 Task: In the Contact  Penelope.Hernandez@Outlook.com, Create email and send with subject: 'Elevate Your Success: Introducing a Transformative Opportunity', and with mail content 'Good Morning!_x000D_
Ignite your passion for success. Our groundbreaking solution will unleash your potential and open doors to endless opportunities in your industry._x000D_
Best Regards', attach the document: Agenda.pdf and insert image: visitingcard.jpg. Below Best Regards, write Wechat and insert the URL: 'www.wechat.com'. Mark checkbox to create task to follow up : In 1 week. Logged in from softage.10@softage.net
Action: Mouse moved to (75, 58)
Screenshot: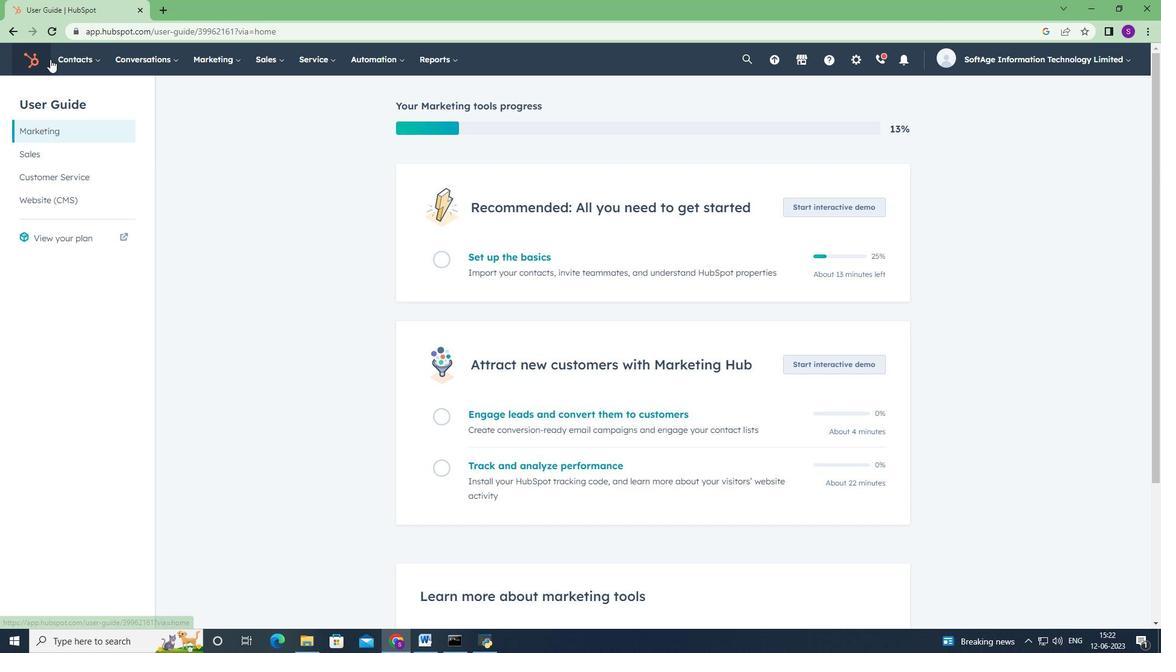 
Action: Mouse pressed left at (75, 58)
Screenshot: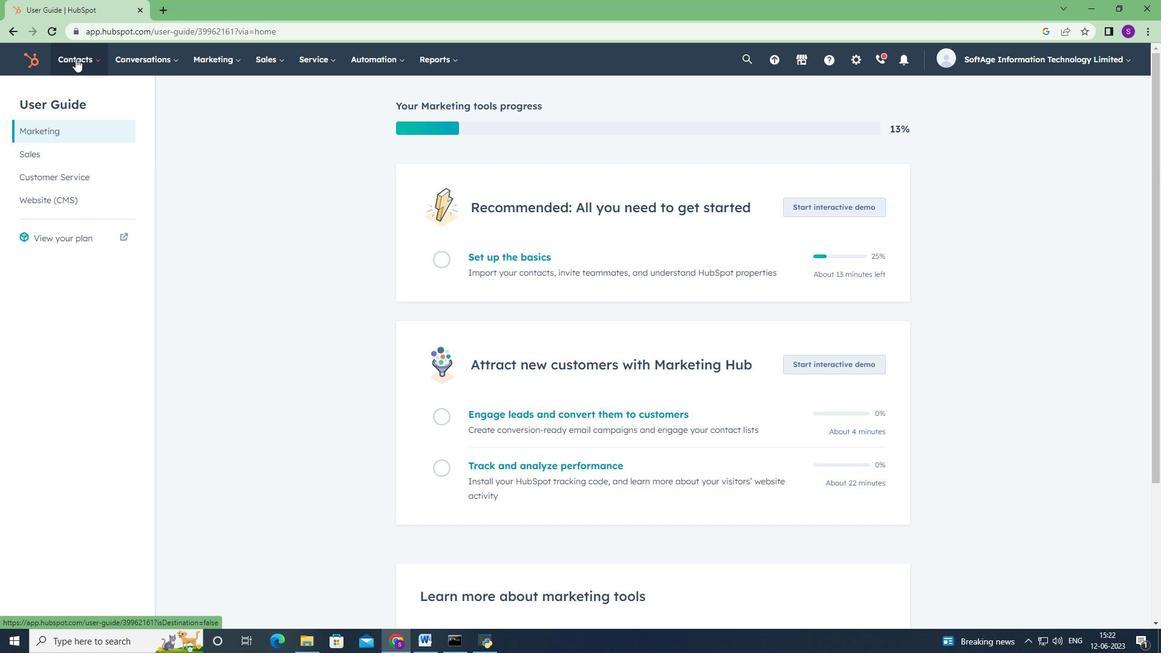 
Action: Mouse moved to (102, 116)
Screenshot: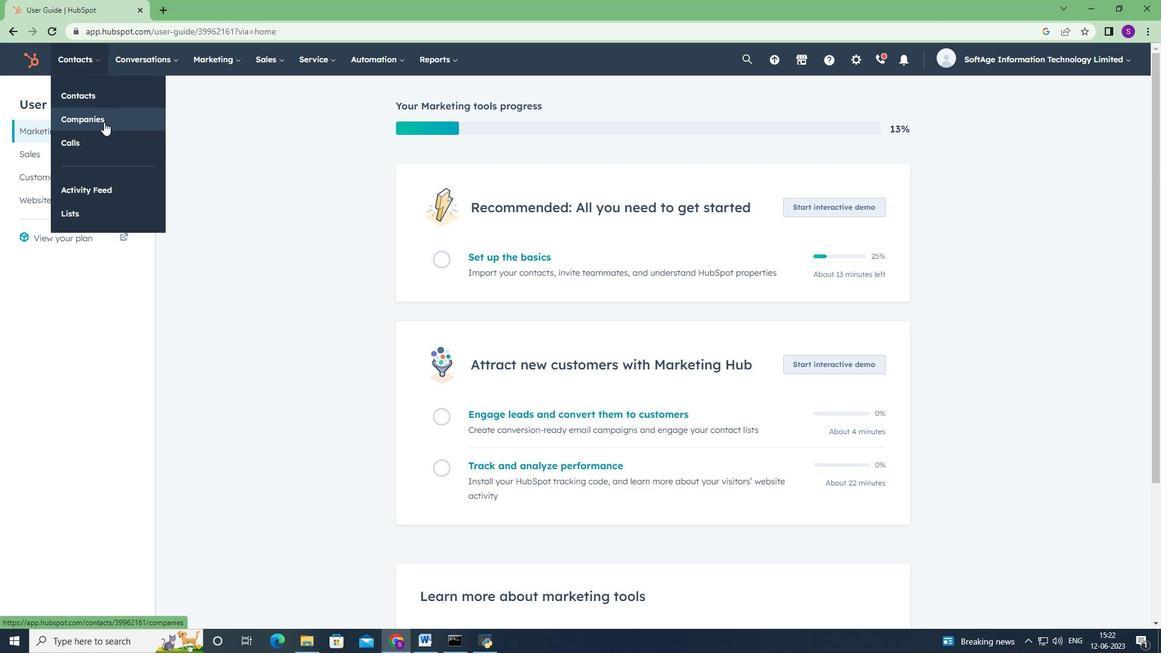 
Action: Mouse pressed left at (102, 116)
Screenshot: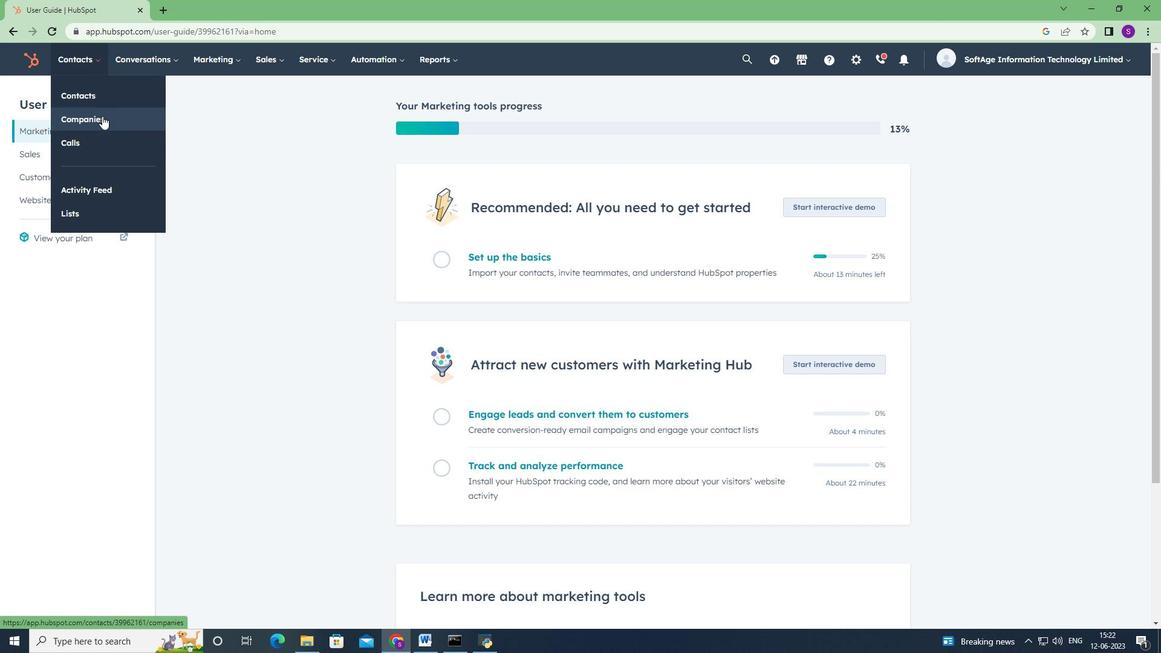 
Action: Mouse moved to (78, 58)
Screenshot: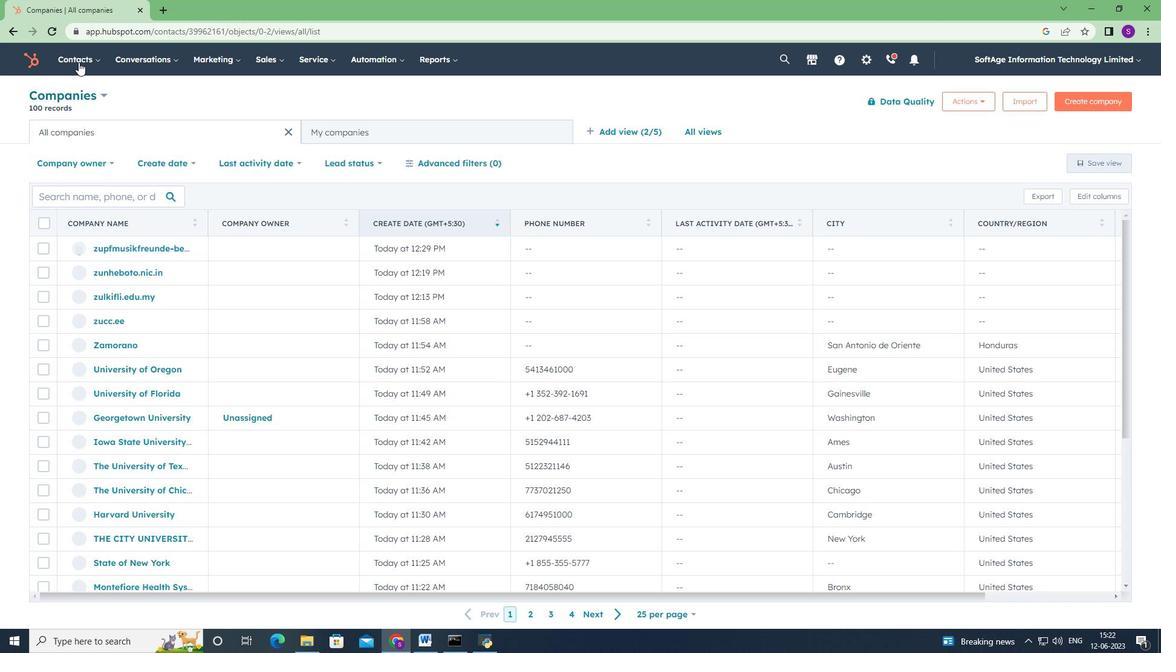 
Action: Mouse pressed left at (78, 58)
Screenshot: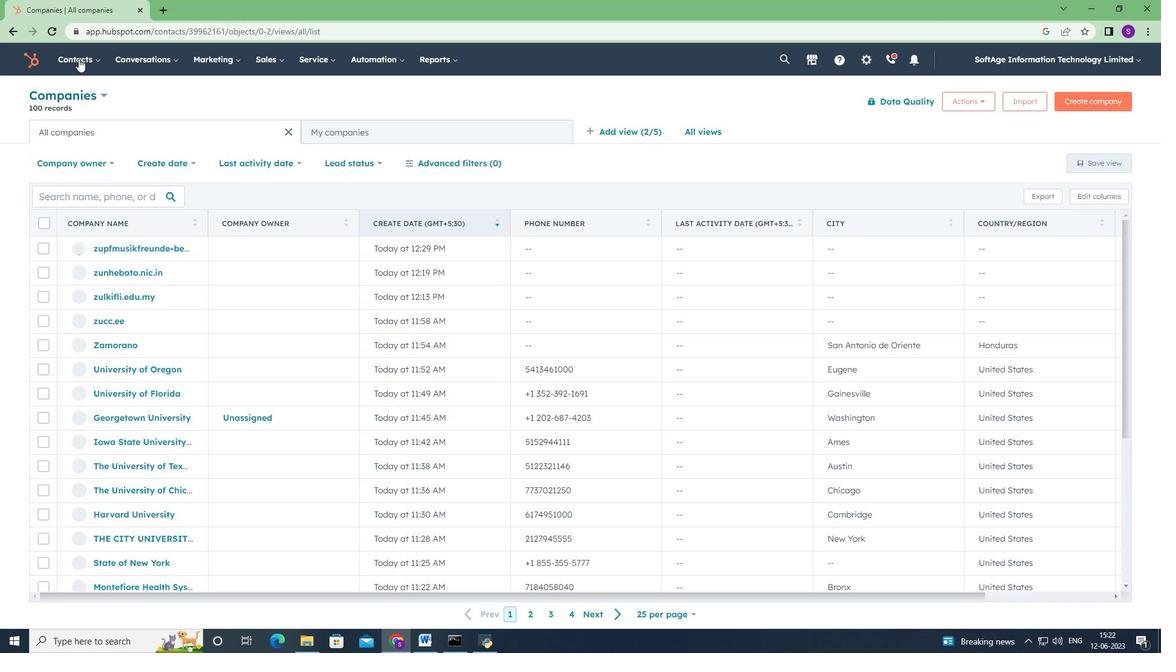 
Action: Mouse moved to (81, 98)
Screenshot: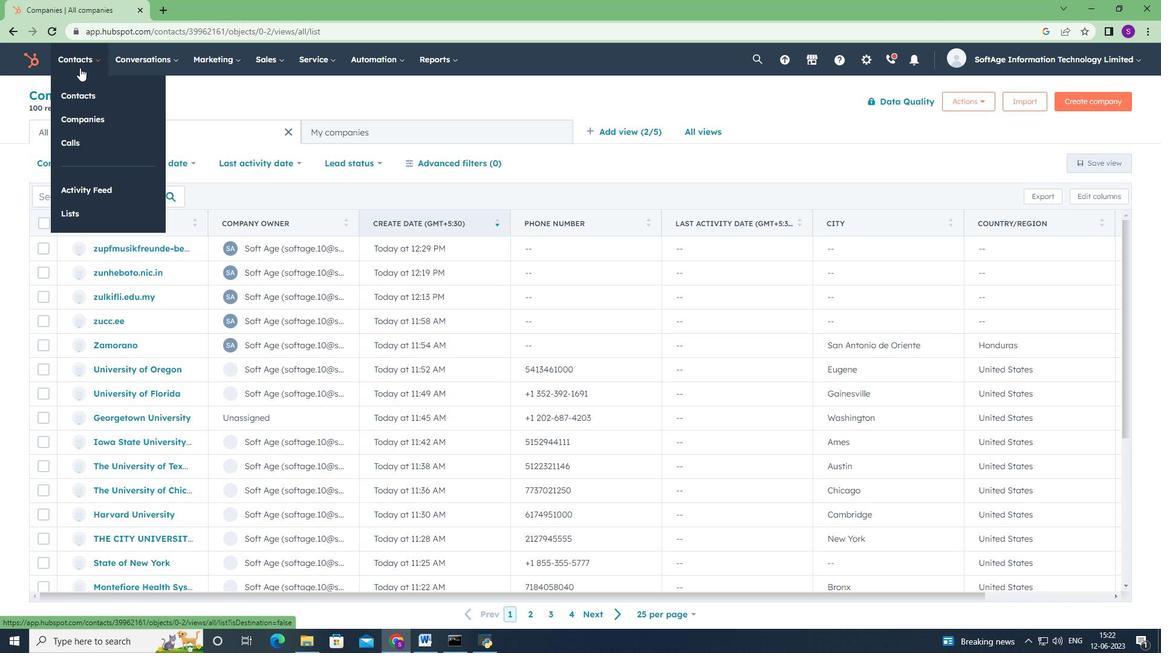 
Action: Mouse pressed left at (81, 98)
Screenshot: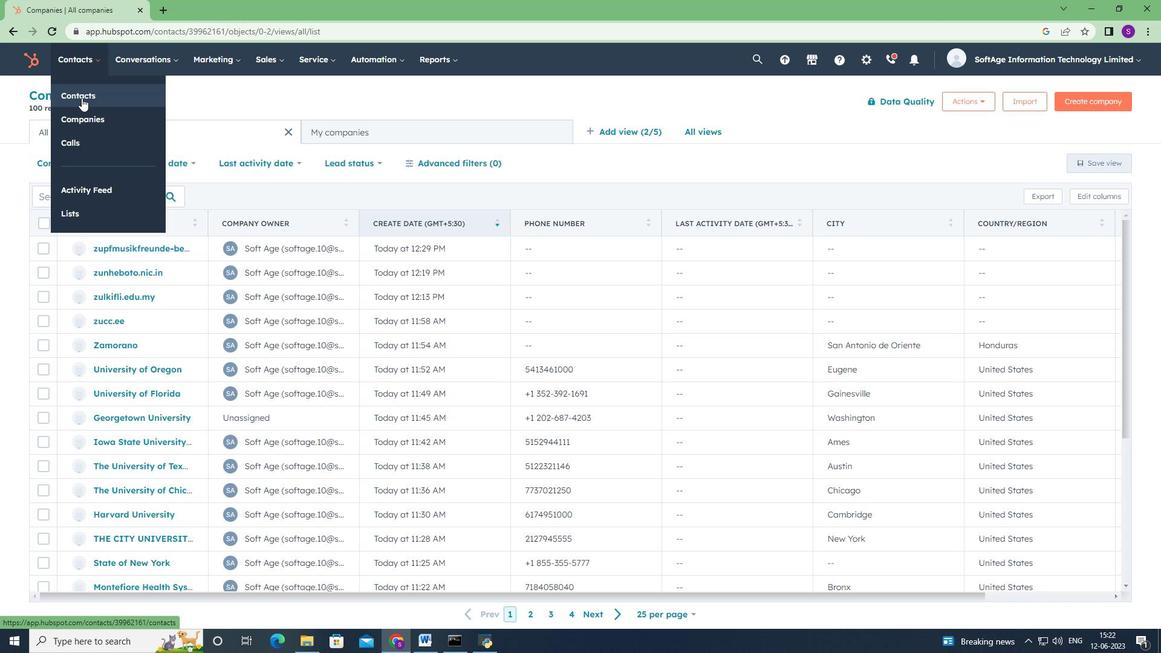 
Action: Mouse moved to (103, 188)
Screenshot: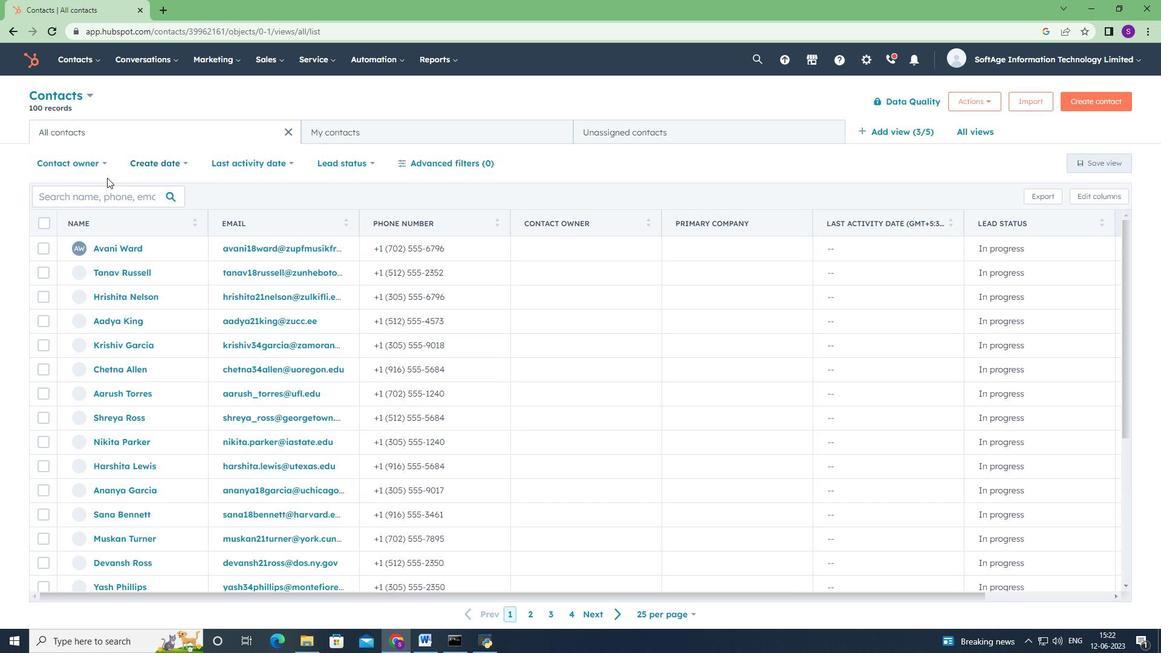 
Action: Mouse pressed left at (103, 188)
Screenshot: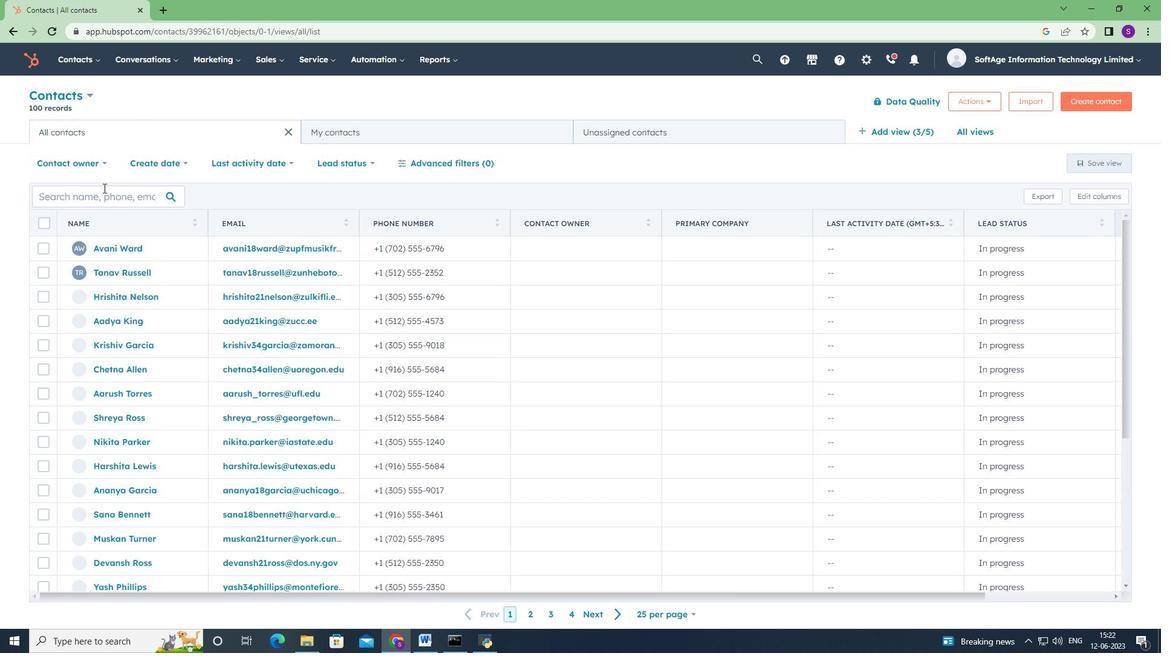
Action: Key pressed <Key.shift>Penelope.<Key.shift>Hernandez<Key.shift>@outlook.com
Screenshot: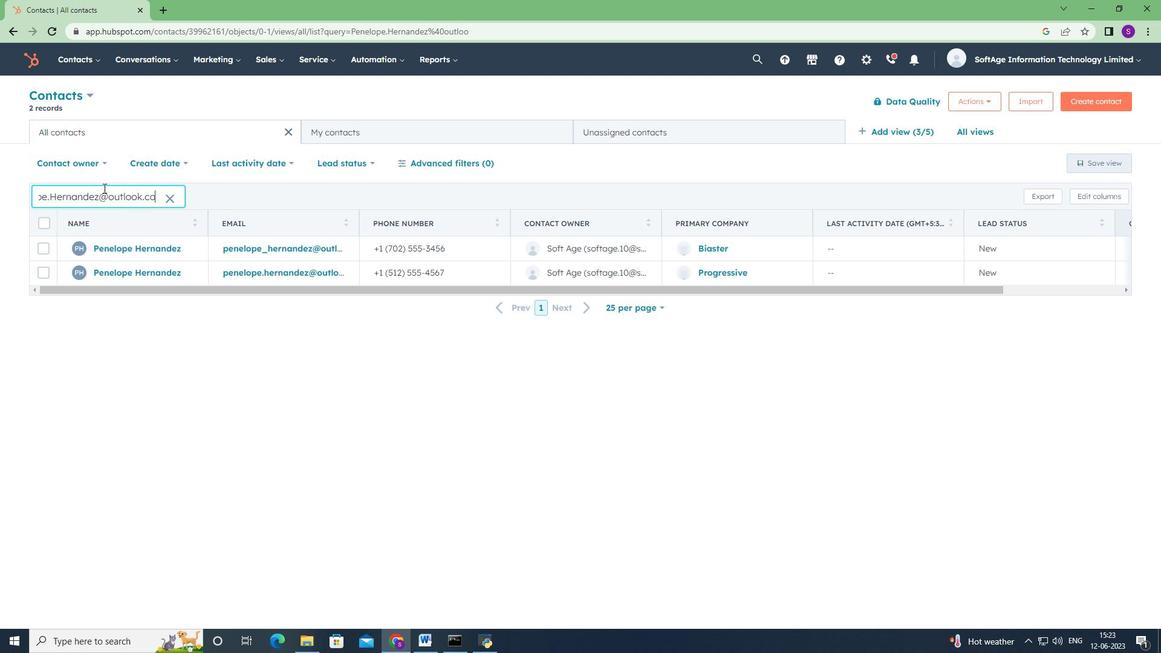 
Action: Mouse moved to (127, 275)
Screenshot: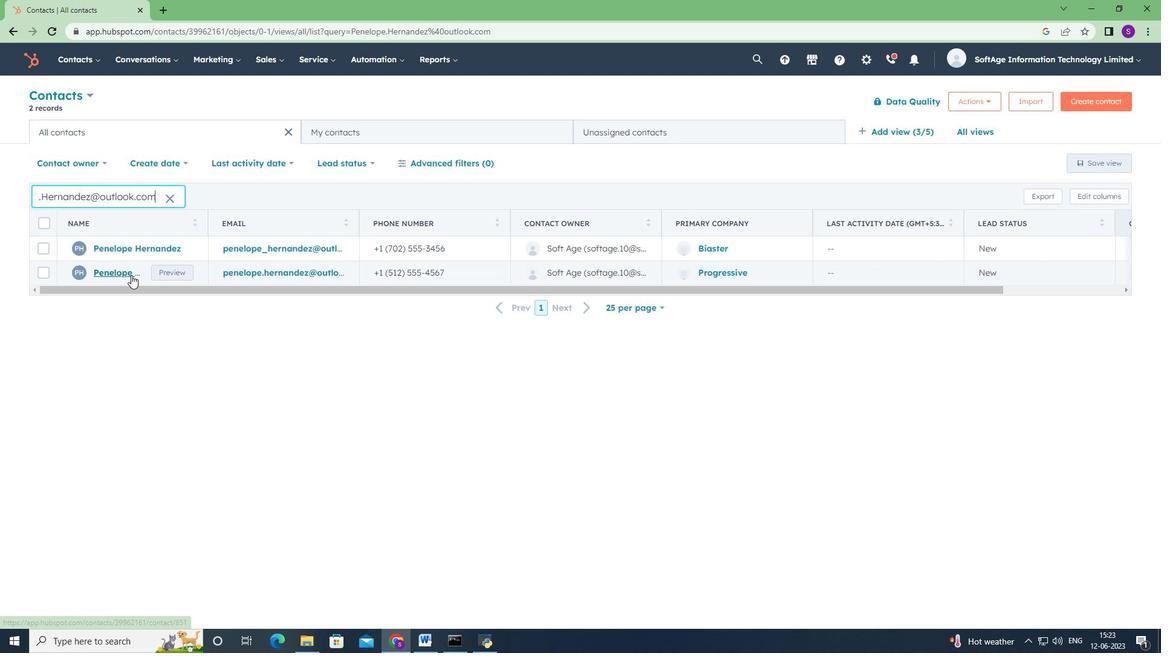 
Action: Mouse pressed left at (127, 275)
Screenshot: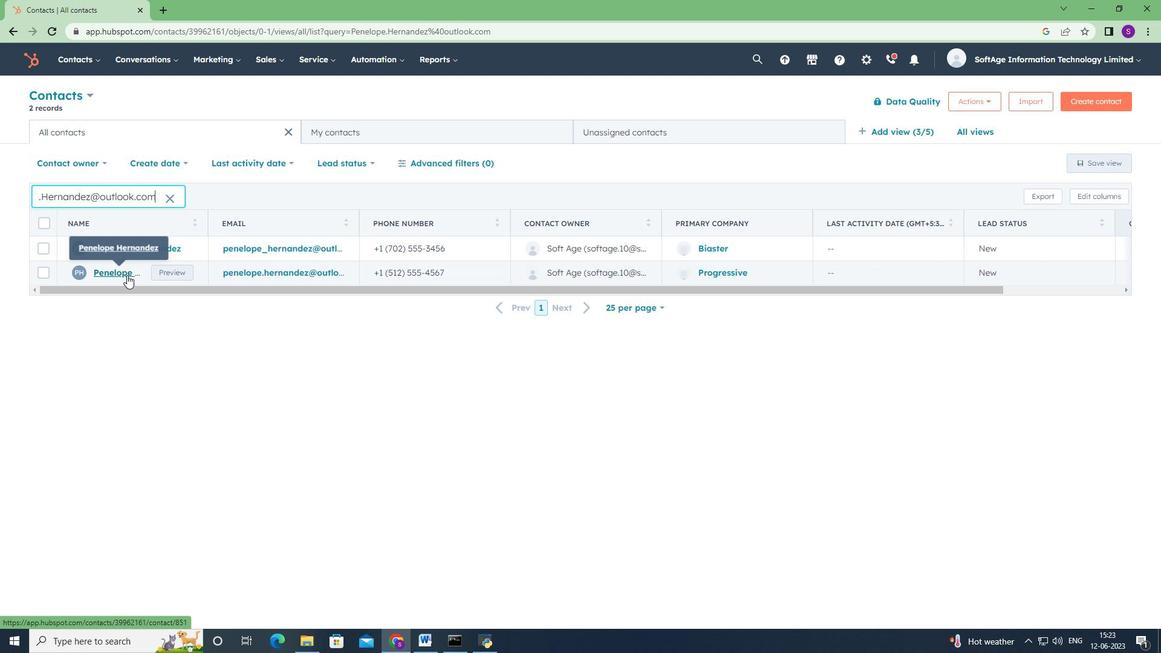 
Action: Mouse moved to (79, 198)
Screenshot: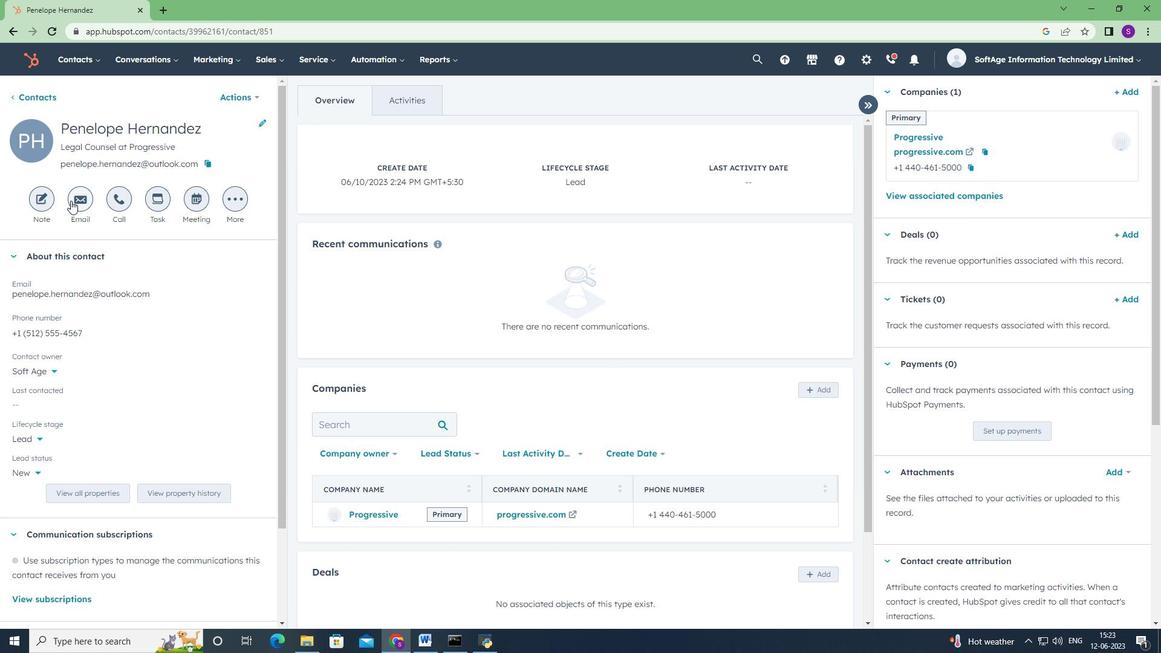 
Action: Mouse pressed left at (79, 198)
Screenshot: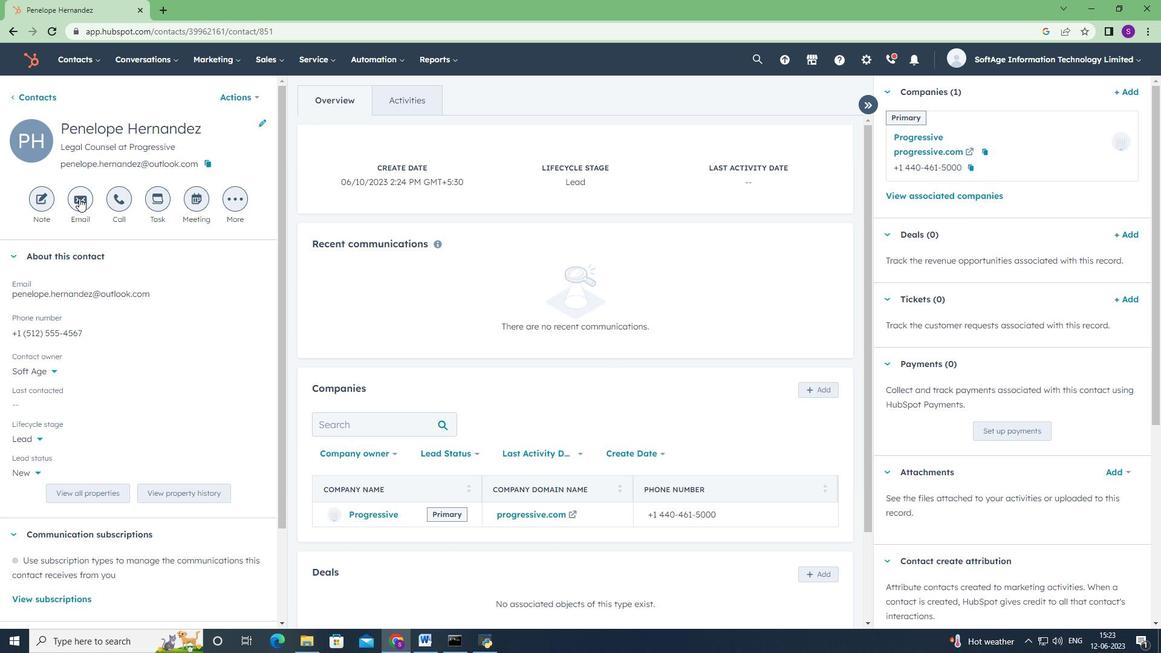 
Action: Mouse moved to (803, 438)
Screenshot: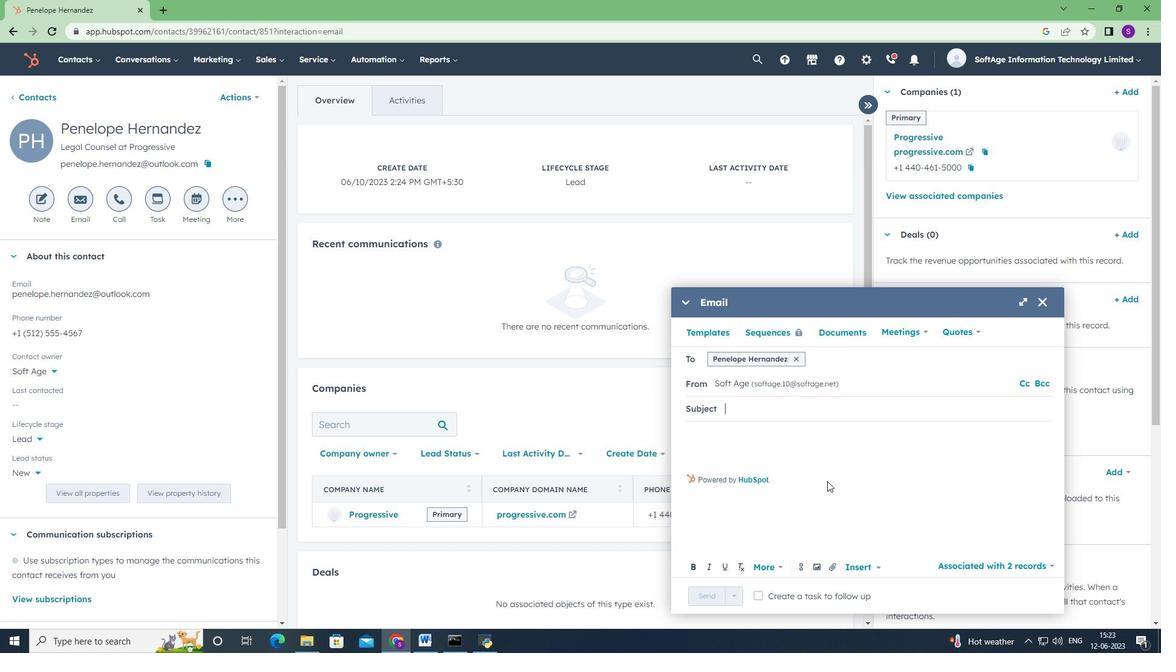 
Action: Mouse scrolled (803, 437) with delta (0, 0)
Screenshot: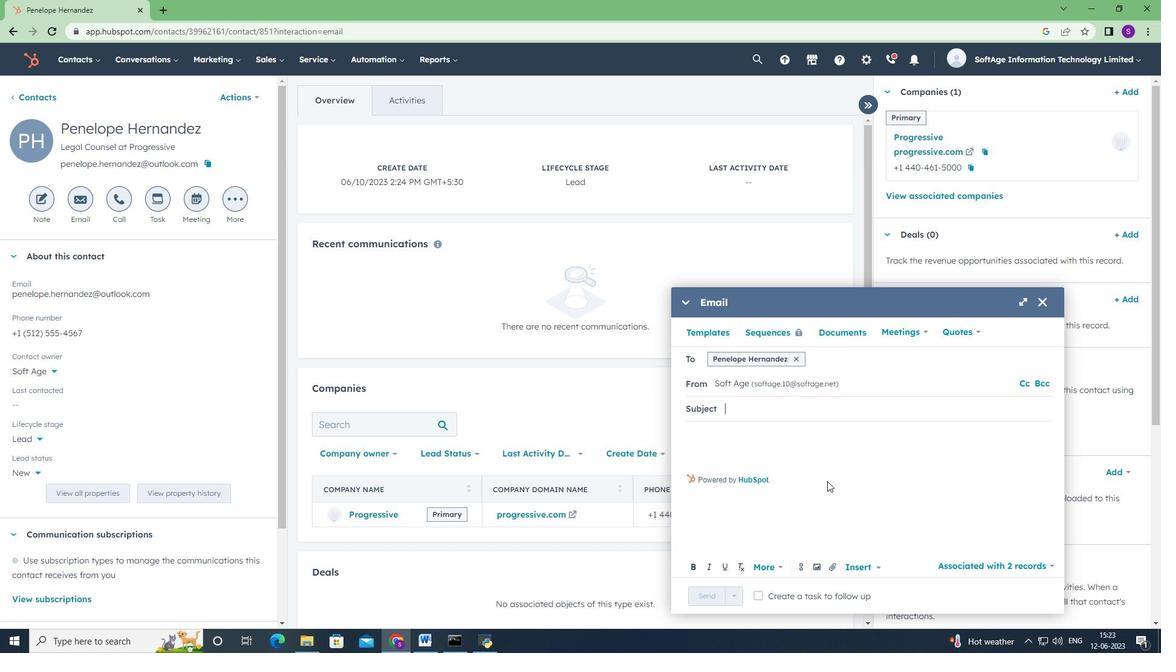 
Action: Mouse scrolled (803, 437) with delta (0, 0)
Screenshot: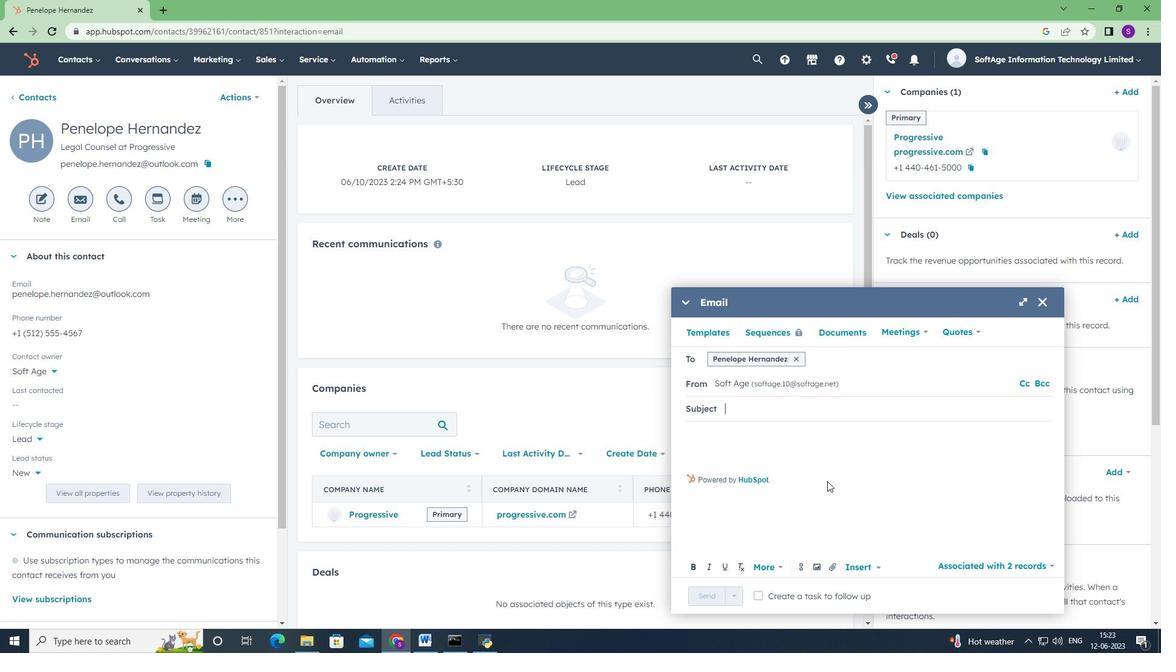 
Action: Mouse moved to (758, 407)
Screenshot: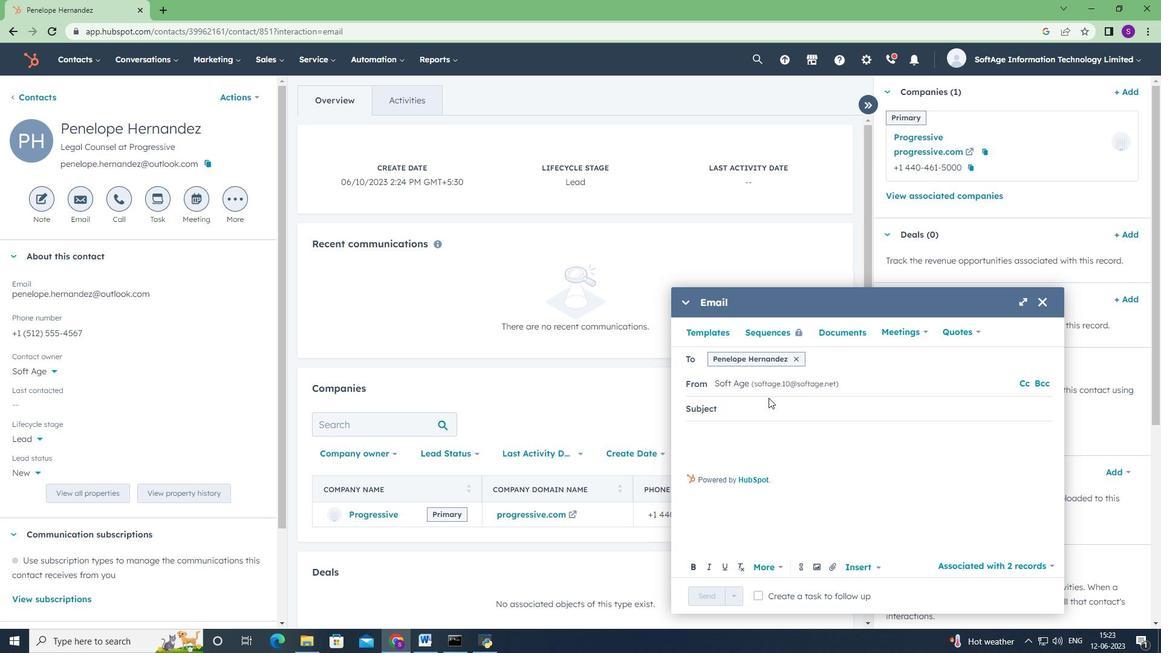 
Action: Mouse pressed left at (758, 407)
Screenshot: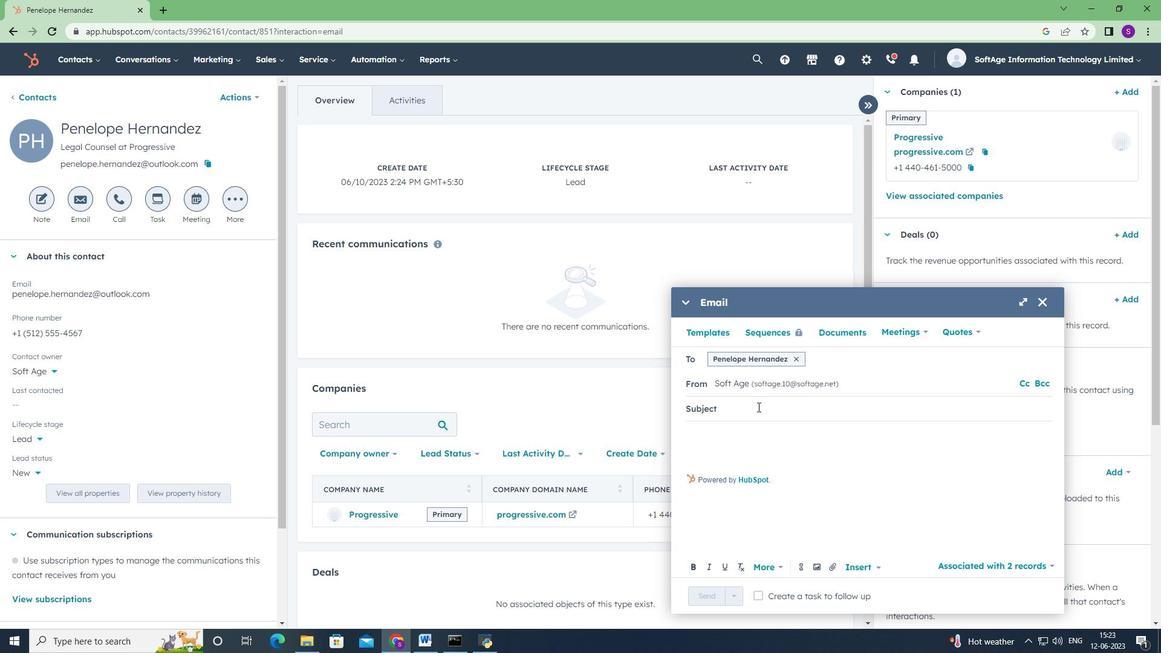
Action: Key pressed <Key.shift><Key.shift><Key.shift><Key.shift><Key.shift><Key.shift><Key.shift><Key.shift><Key.shift><Key.shift><Key.shift><Key.shift><Key.shift><Key.shift><Key.shift><Key.shift><Key.shift><Key.shift><Key.shift>Elevate<Key.space>Your<Key.space><Key.shift>Success<Key.shift>:<Key.space><Key.shift>Introducing<Key.space>a<Key.space><Key.shift>Transformative<Key.space><Key.shift>Opportunity
Screenshot: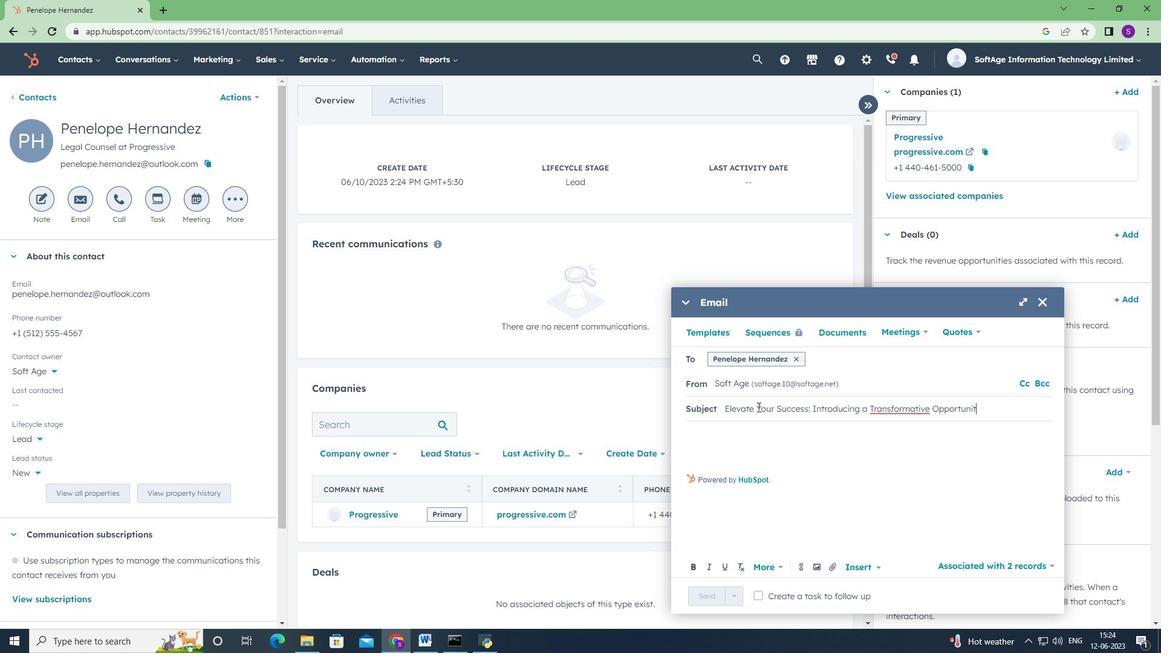 
Action: Mouse moved to (733, 434)
Screenshot: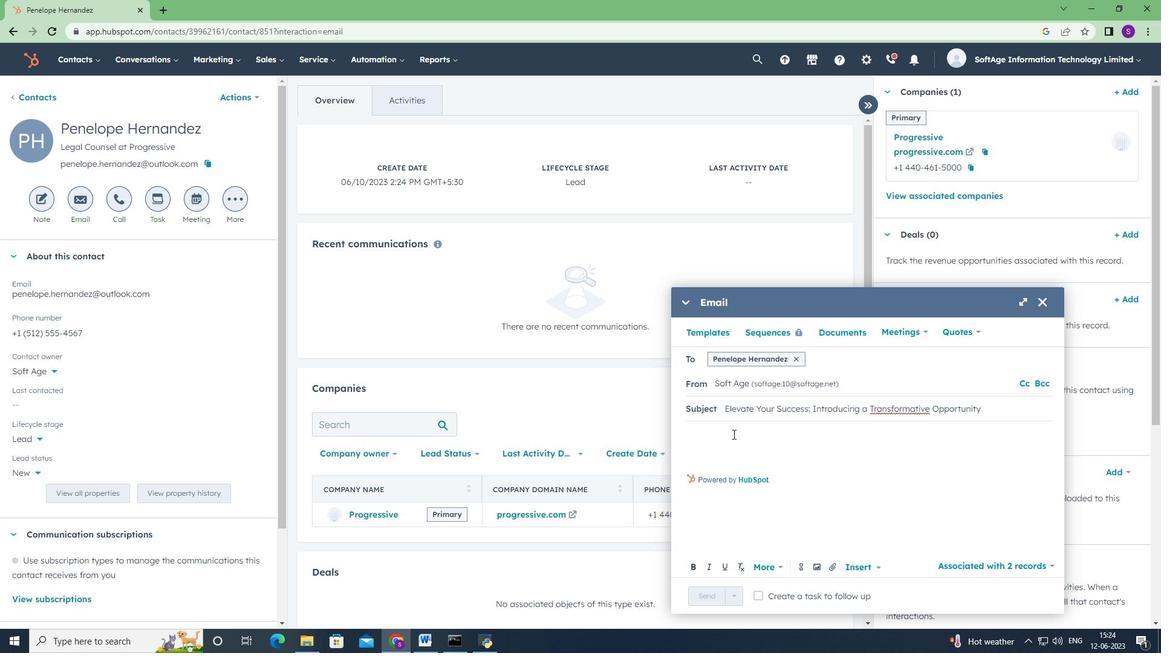 
Action: Mouse pressed left at (733, 434)
Screenshot: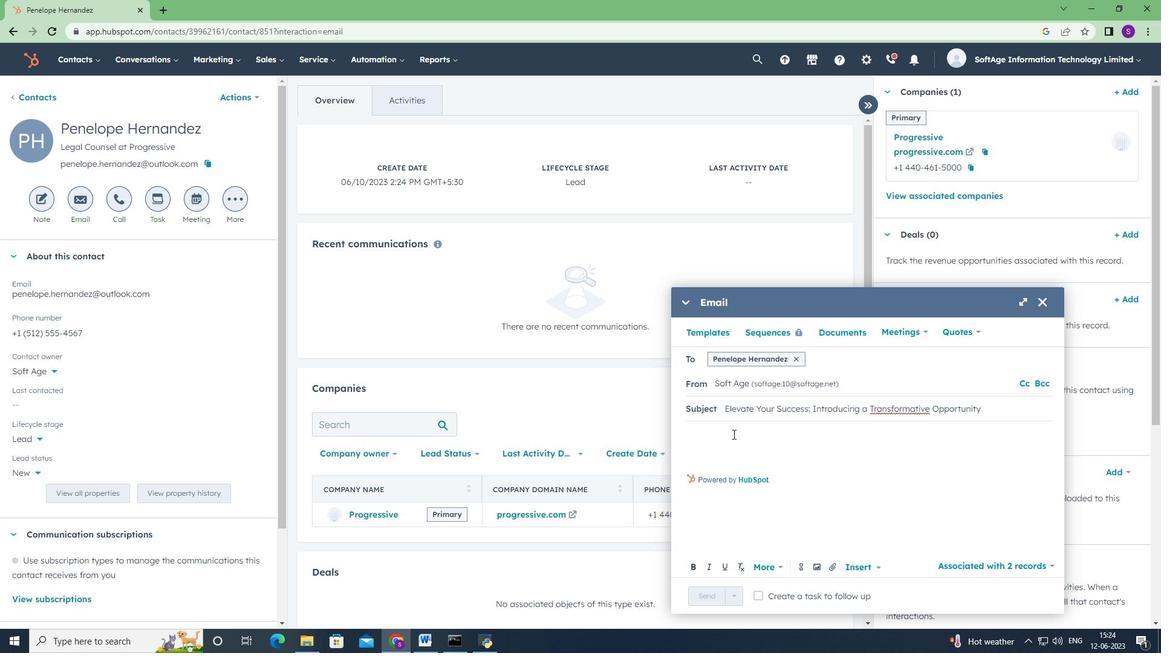 
Action: Key pressed <Key.shift><Key.shift><Key.shift><Key.shift><Key.shift><Key.shift><Key.shift><Key.shift><Key.shift><Key.shift>Good<Key.space><Key.shift>Morning<Key.enter><Key.shift><Key.shift><Key.shift><Key.shift><Key.shift><Key.shift><Key.shift><Key.shift><Key.shift><Key.shift><Key.shift><Key.shift><Key.shift><Key.shift><Key.shift><Key.shift>Ignite<Key.space><Key.shift>your<Key.space><Key.shift>passion<Key.space>for<Key.space>success<Key.space><Key.backspace>.<Key.space><Key.shift>Our<Key.space>groundbreaking<Key.space>solution<Key.space>will<Key.space>unleash<Key.space>your<Key.space>potential<Key.space>and<Key.space>open<Key.space>doors<Key.space>to<Key.space>endless<Key.space>opportunities<Key.space>in<Key.space>your<Key.space>industry.<Key.enter><Key.shift>Best<Key.space><Key.shift><Key.shift>Regards
Screenshot: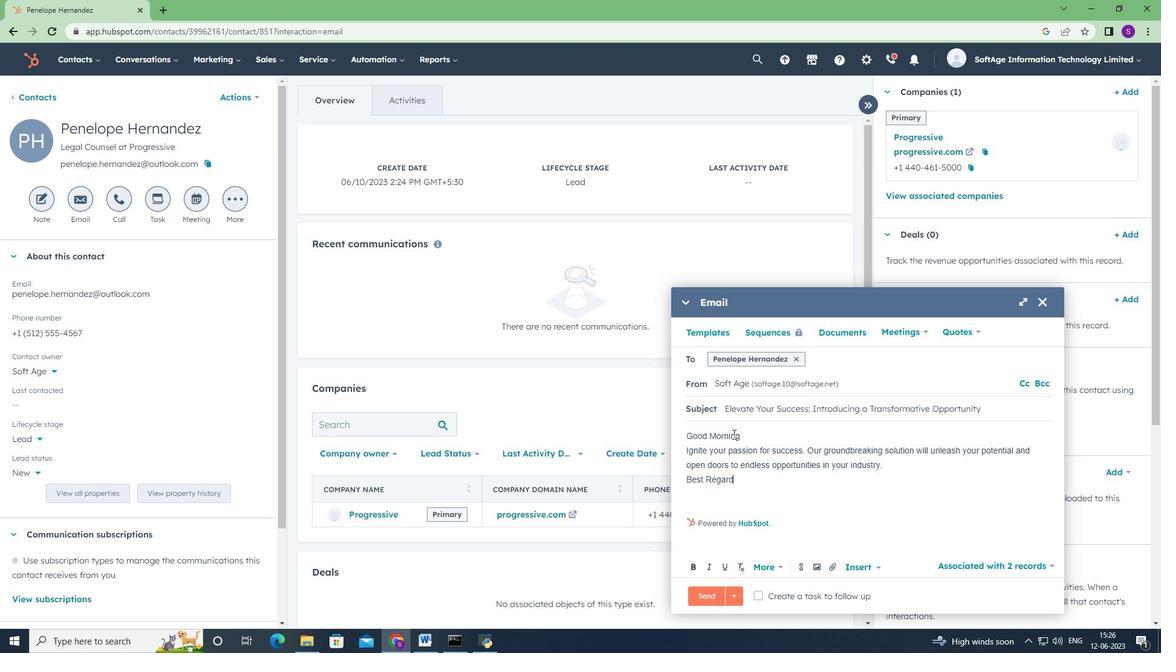 
Action: Mouse moved to (833, 562)
Screenshot: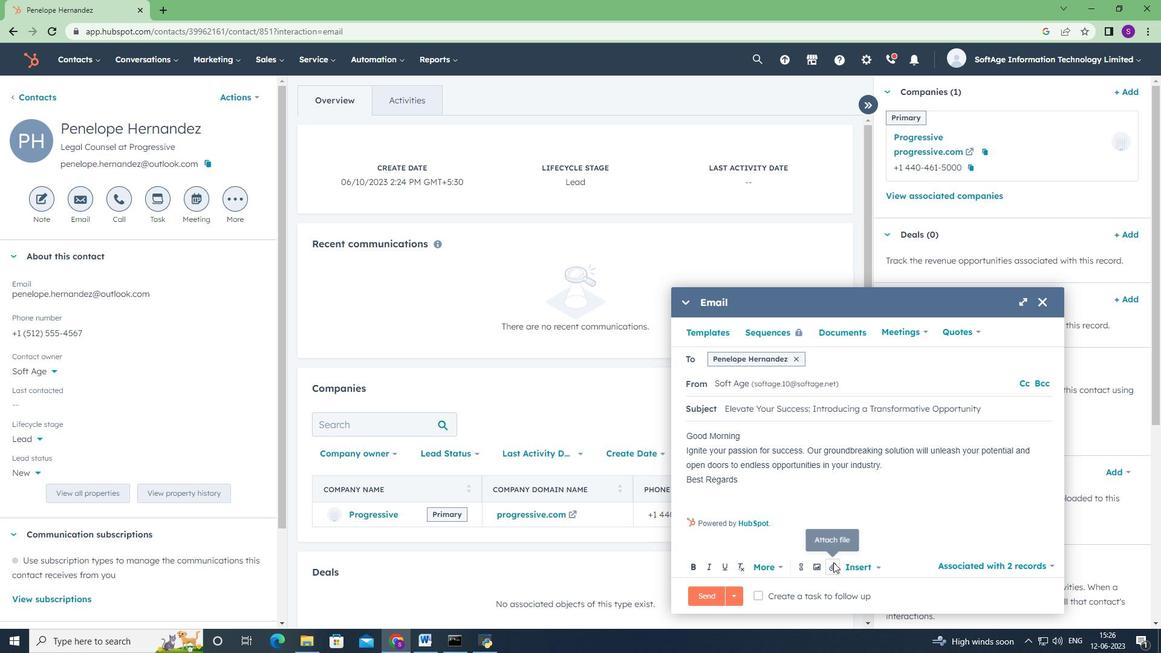
Action: Mouse pressed left at (833, 562)
Screenshot: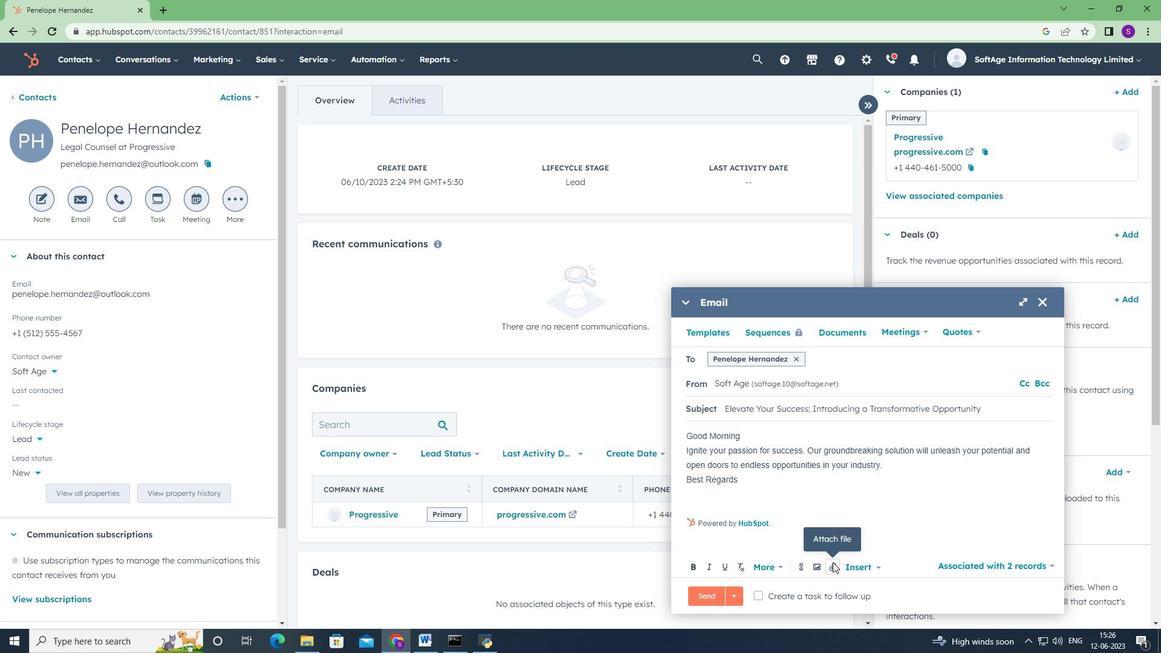 
Action: Mouse moved to (840, 529)
Screenshot: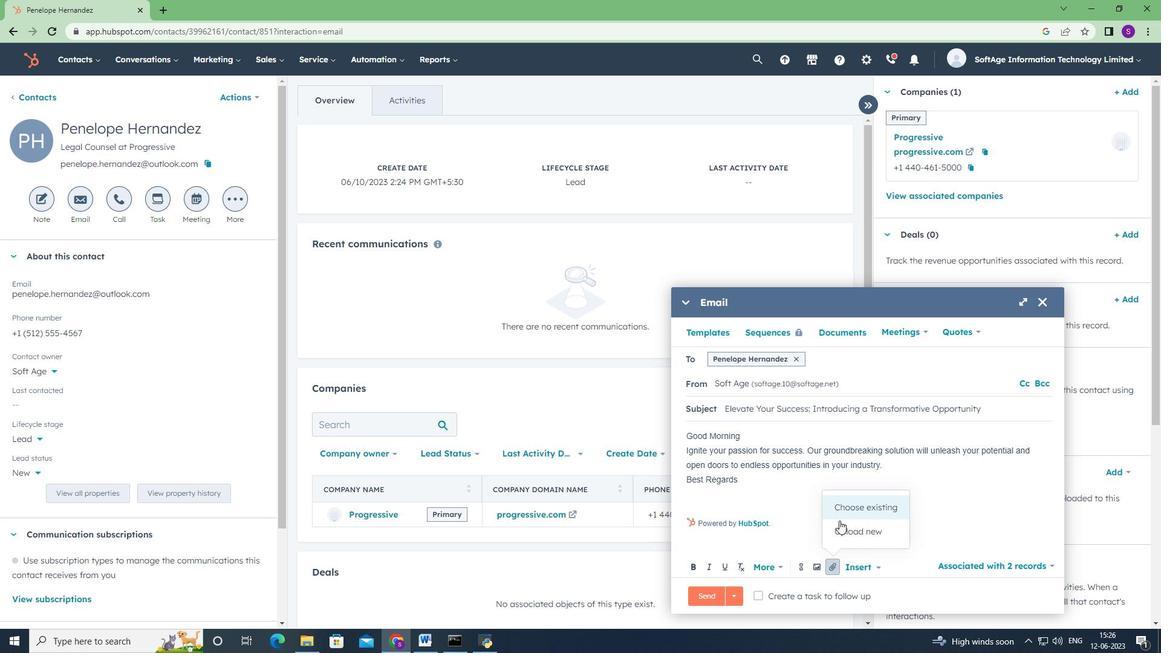 
Action: Mouse pressed left at (840, 529)
Screenshot: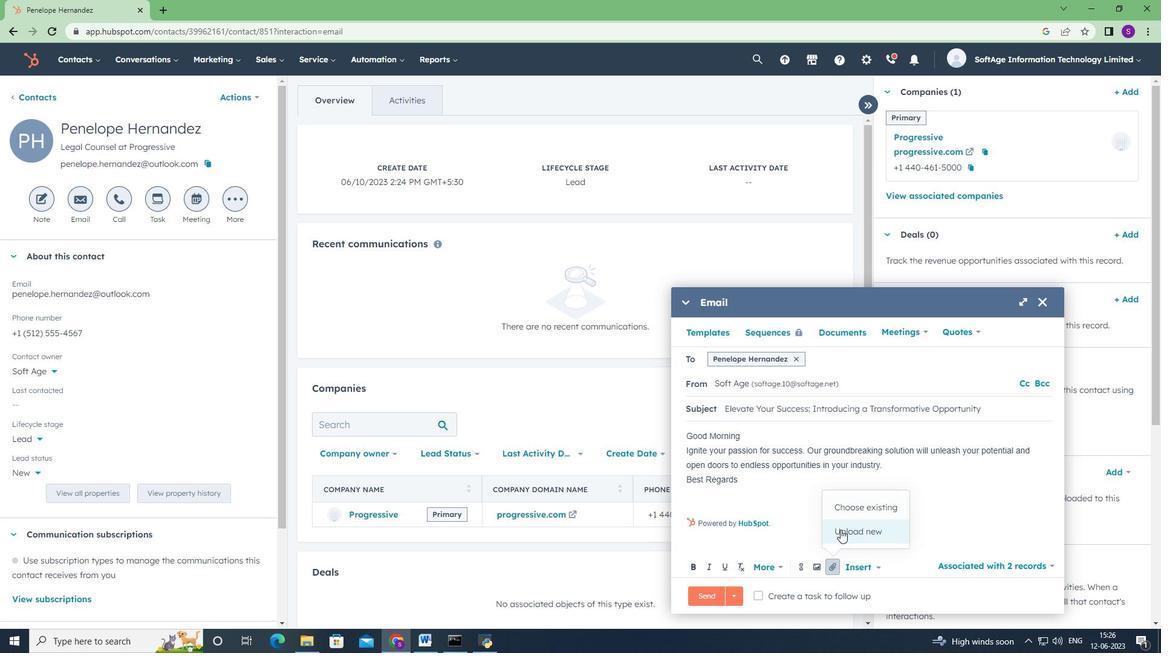 
Action: Mouse moved to (52, 155)
Screenshot: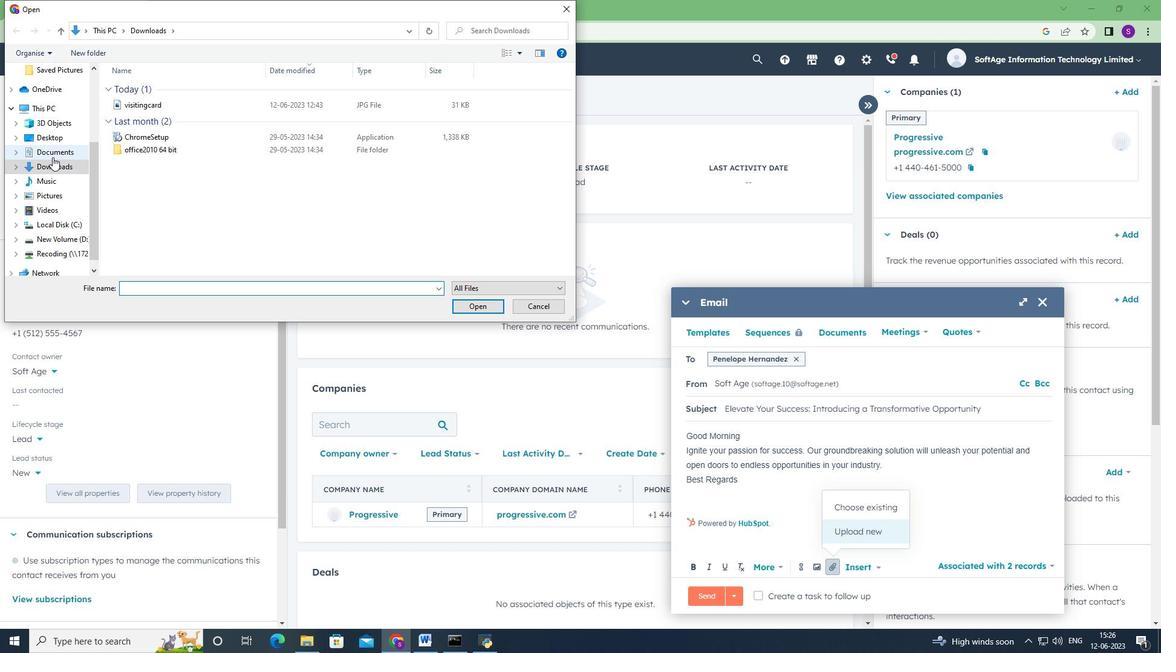 
Action: Mouse pressed left at (52, 155)
Screenshot: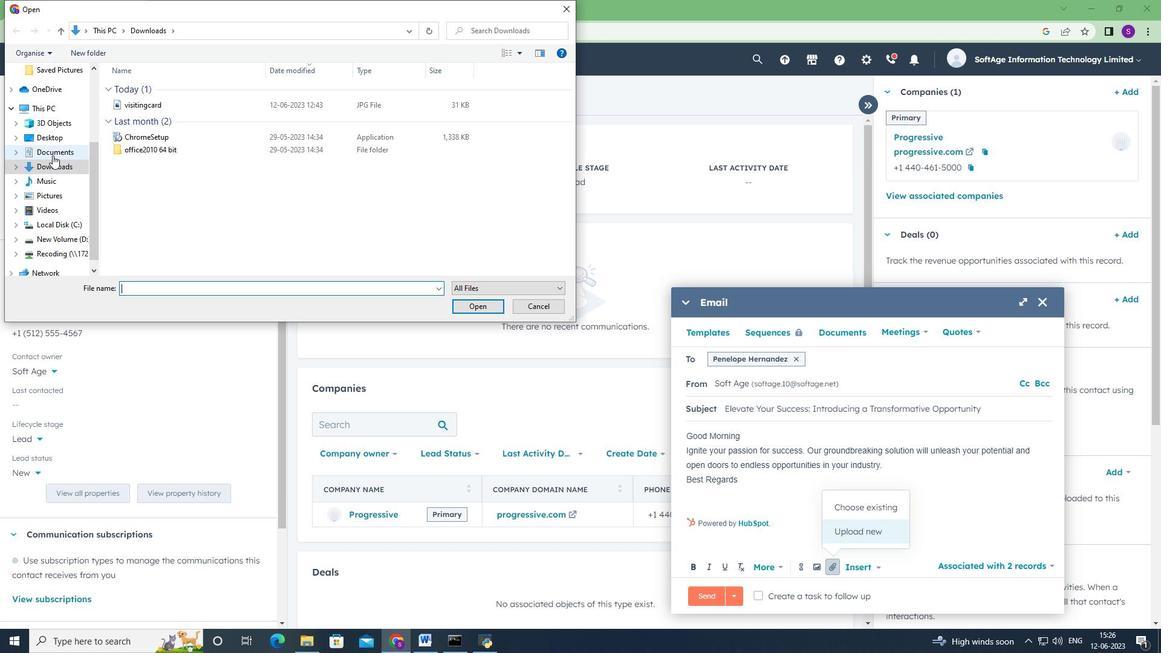 
Action: Mouse moved to (136, 91)
Screenshot: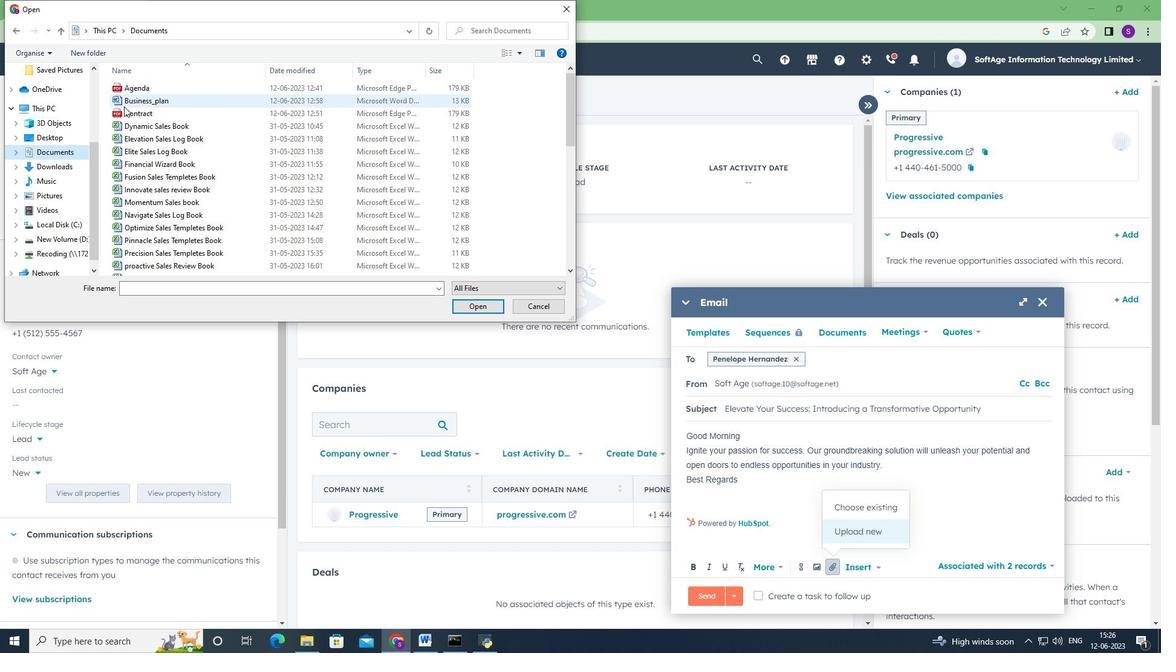 
Action: Mouse pressed left at (136, 91)
Screenshot: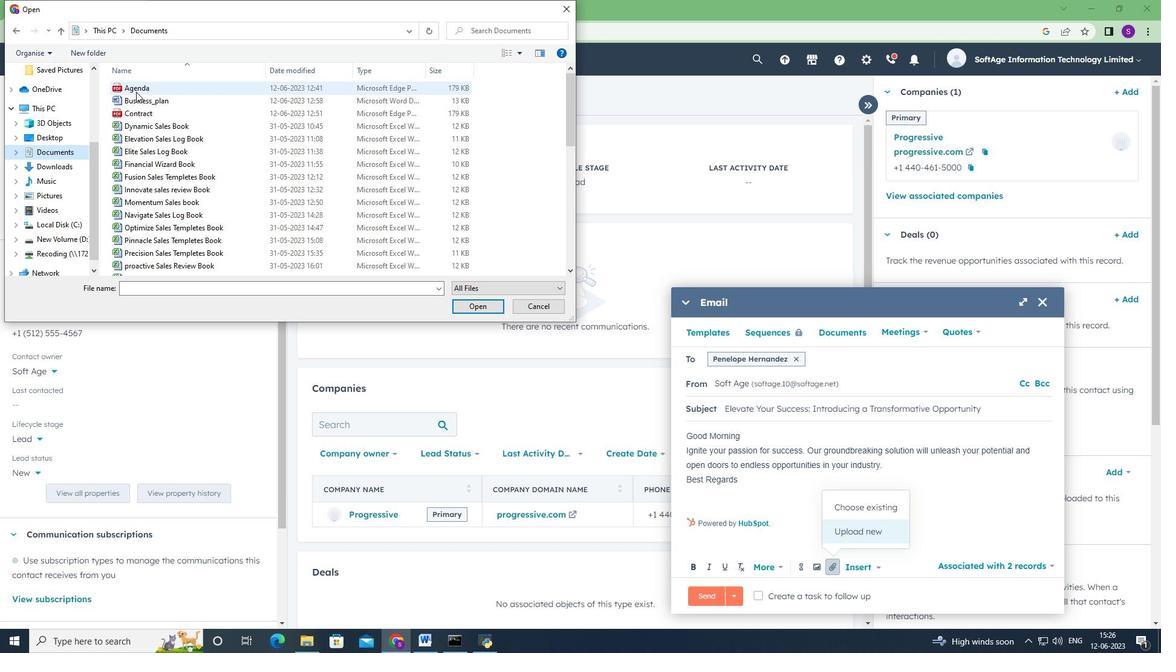 
Action: Mouse moved to (484, 307)
Screenshot: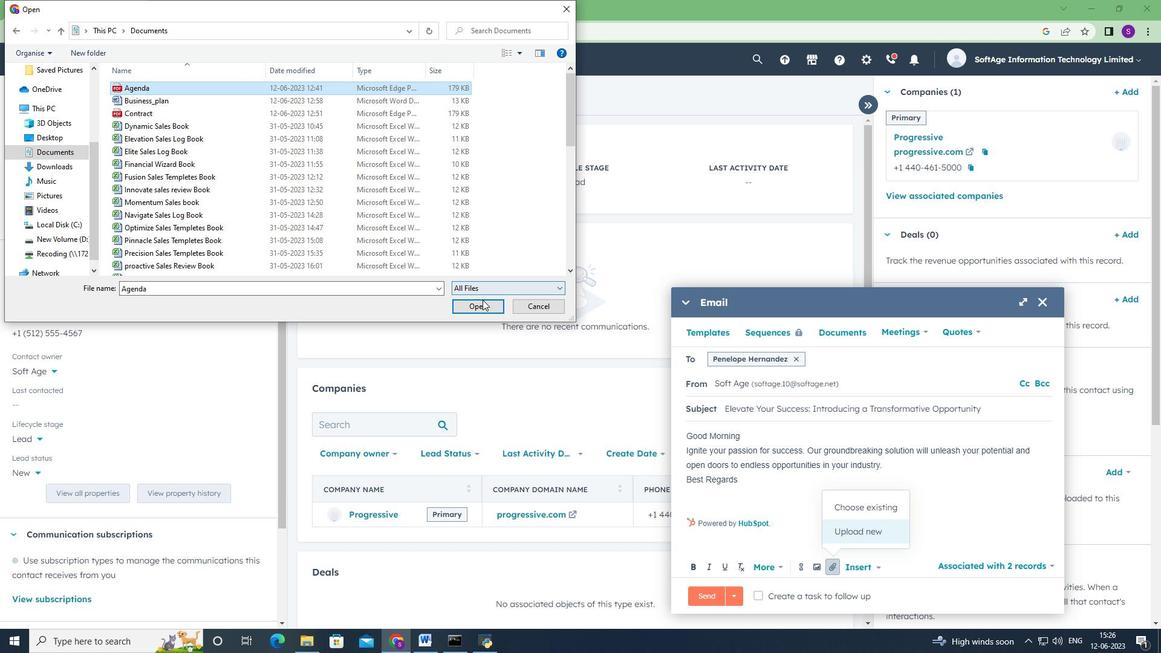 
Action: Mouse pressed left at (484, 307)
Screenshot: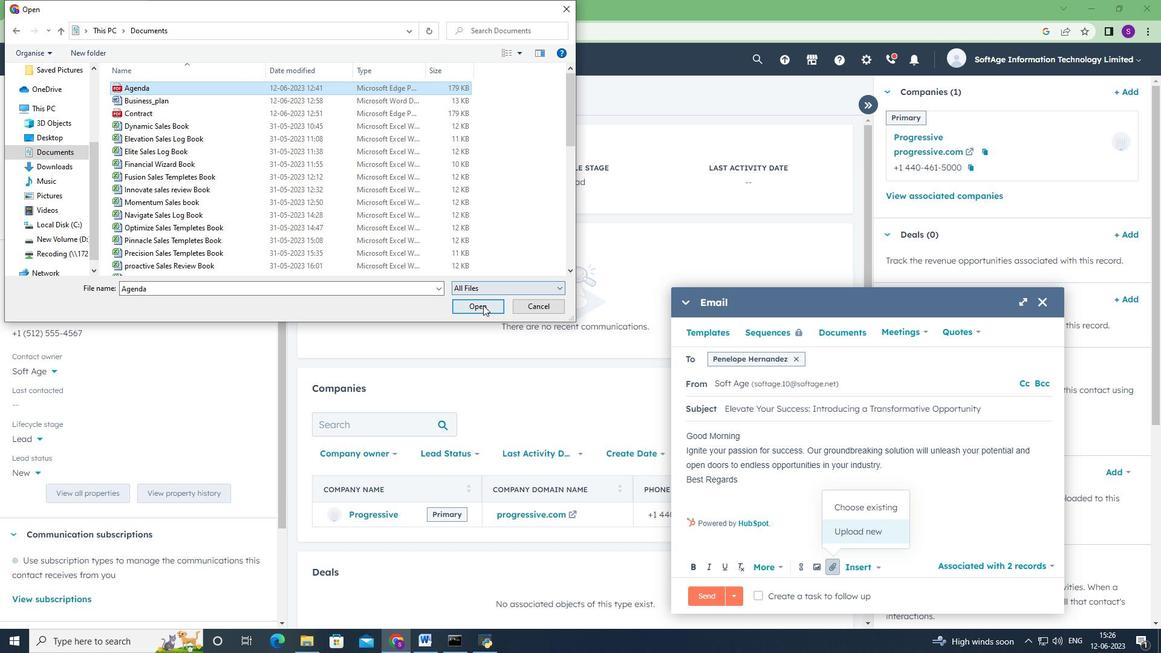 
Action: Mouse moved to (819, 535)
Screenshot: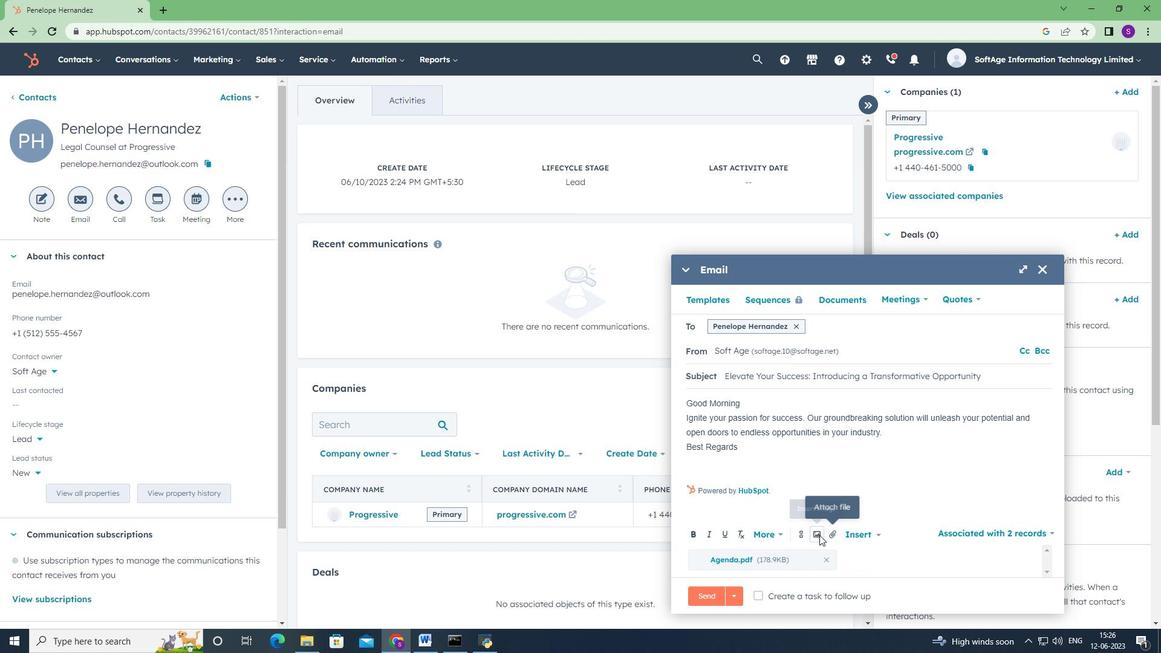 
Action: Mouse pressed left at (819, 535)
Screenshot: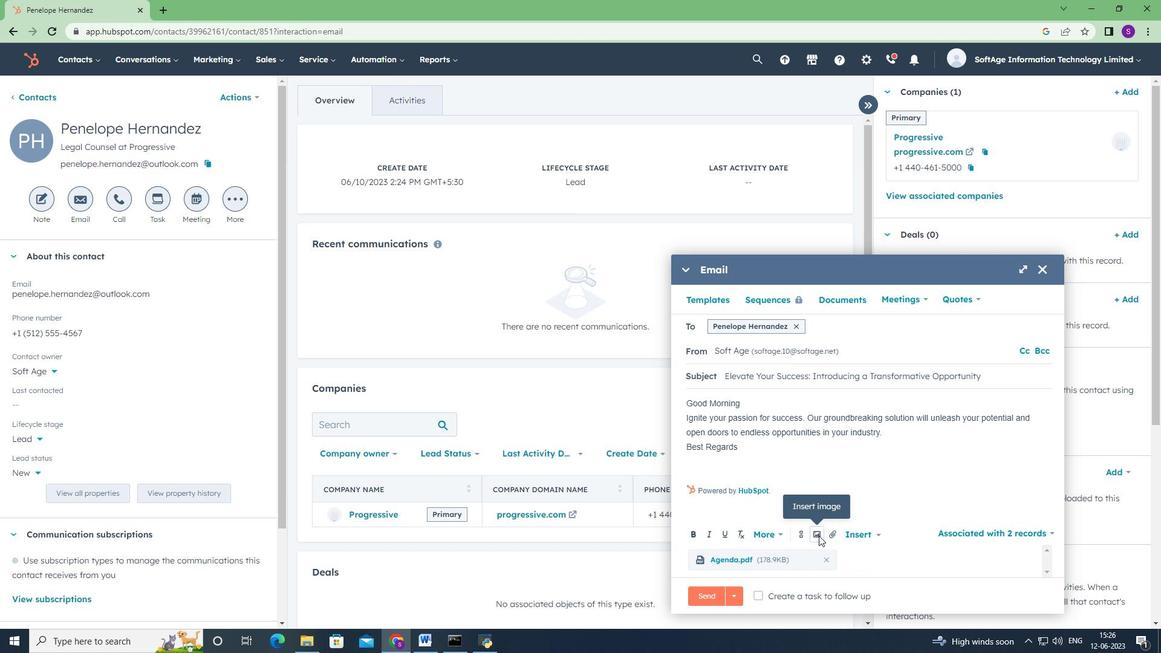 
Action: Mouse moved to (814, 503)
Screenshot: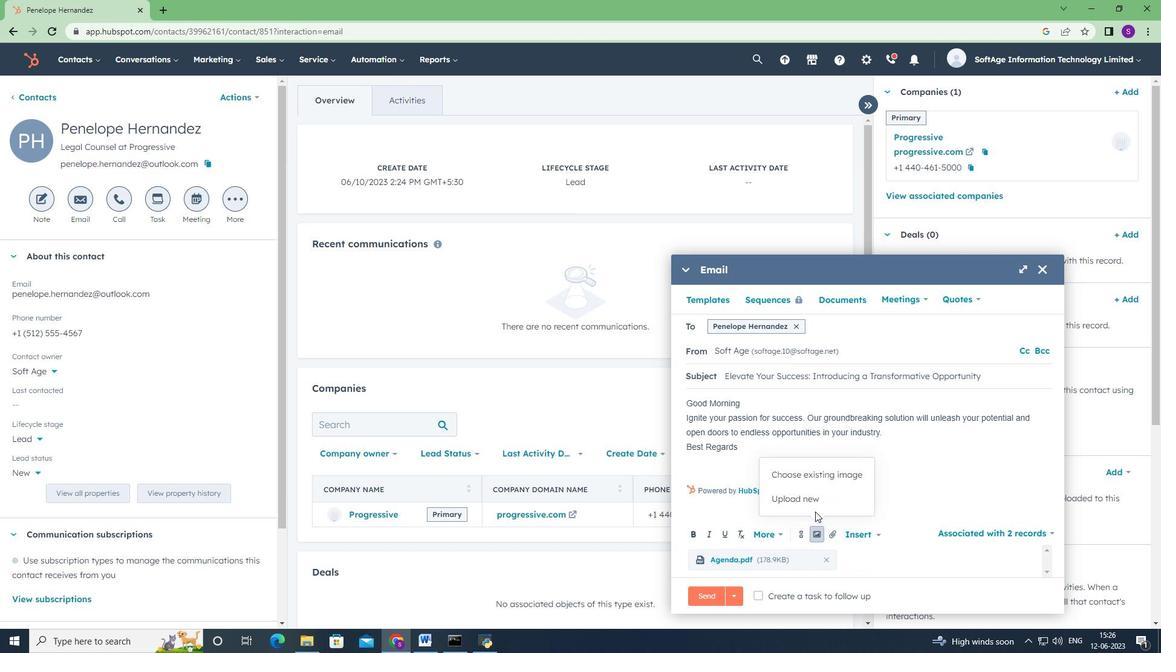 
Action: Mouse pressed left at (814, 503)
Screenshot: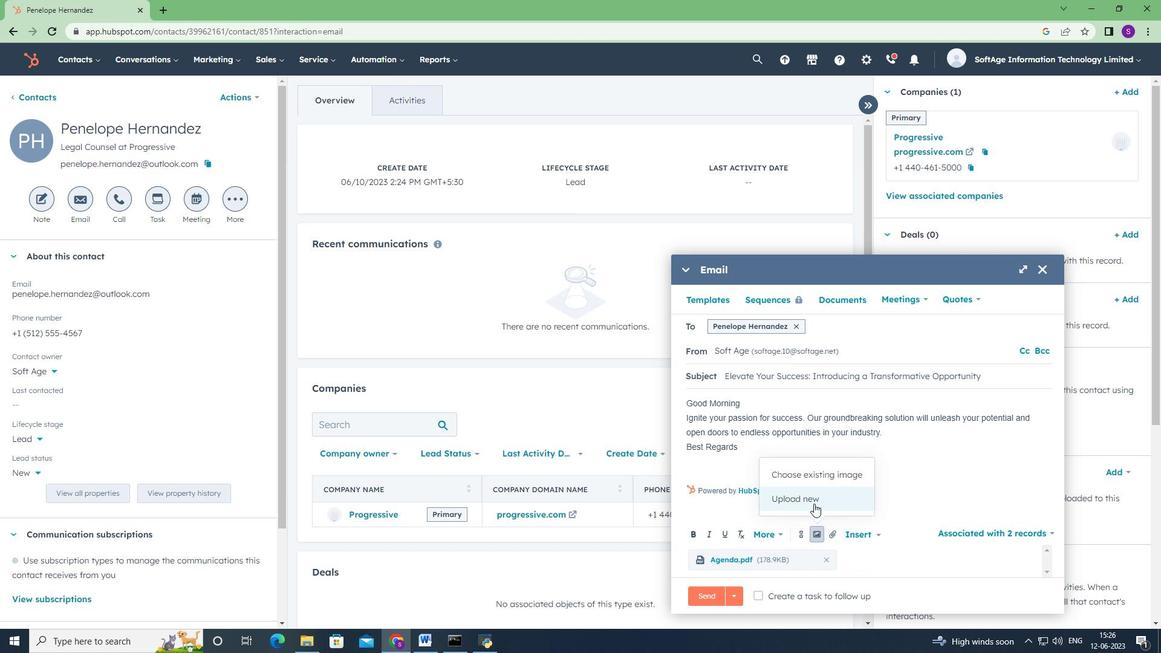 
Action: Mouse moved to (53, 166)
Screenshot: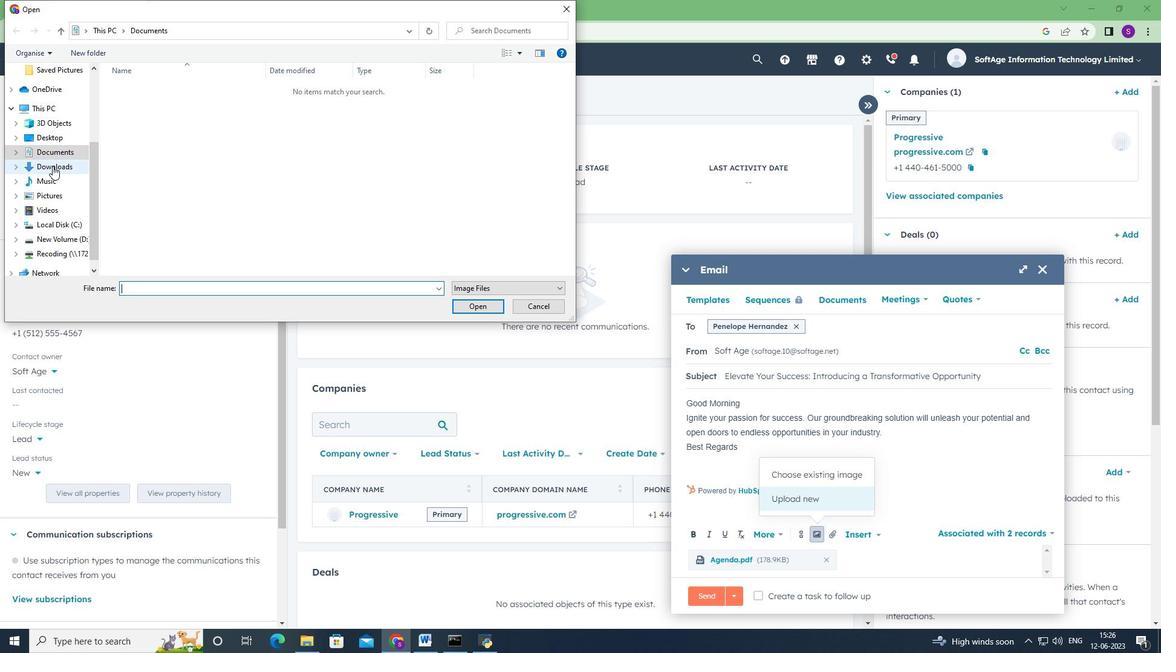 
Action: Mouse pressed left at (53, 166)
Screenshot: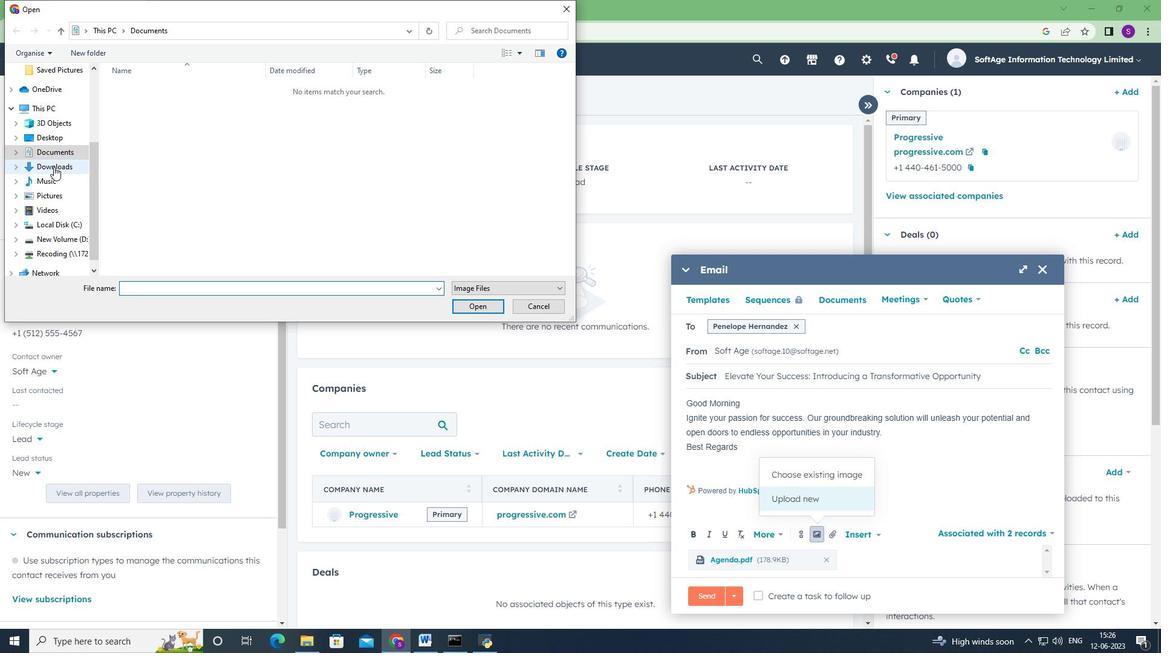 
Action: Mouse moved to (168, 99)
Screenshot: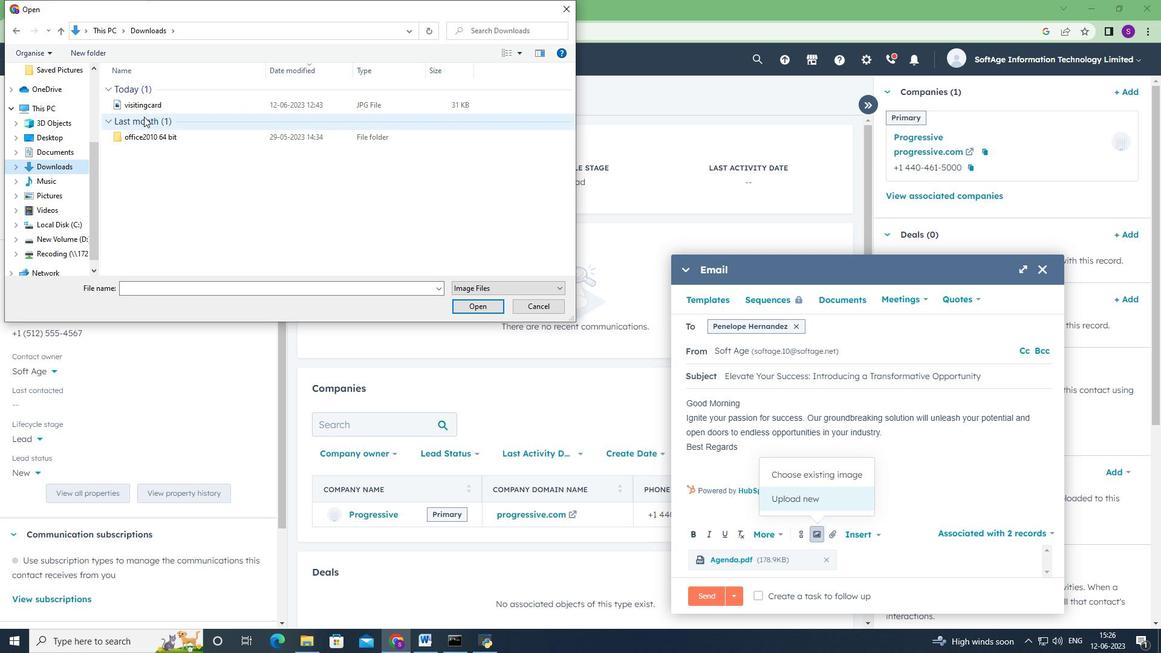 
Action: Mouse pressed left at (168, 99)
Screenshot: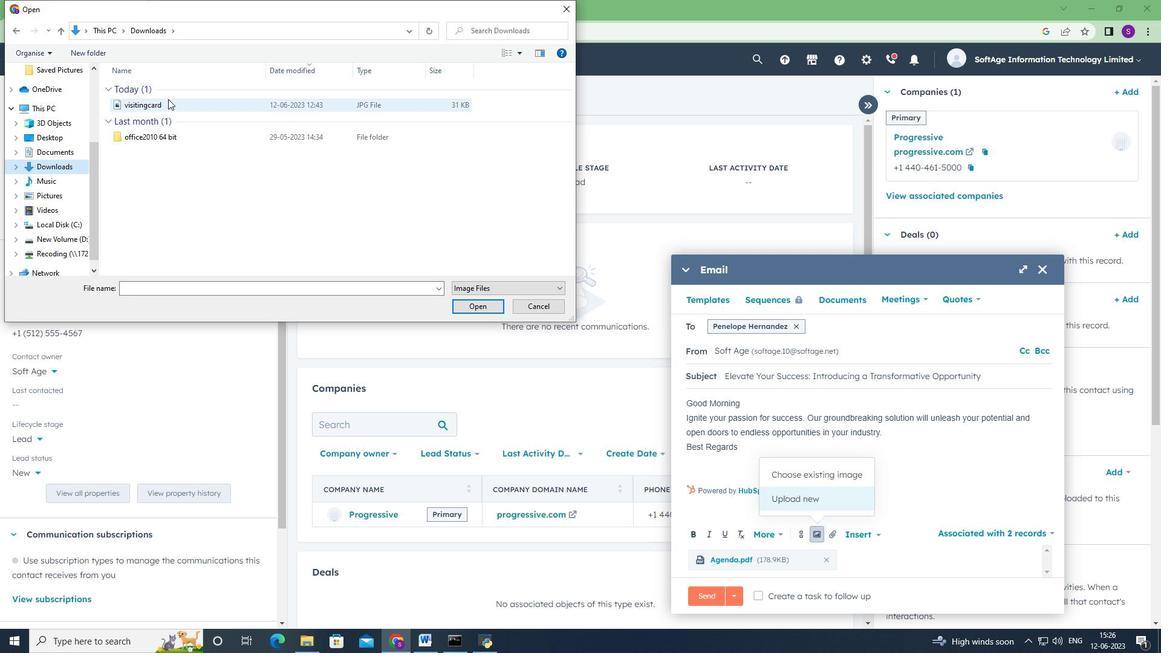 
Action: Mouse moved to (468, 306)
Screenshot: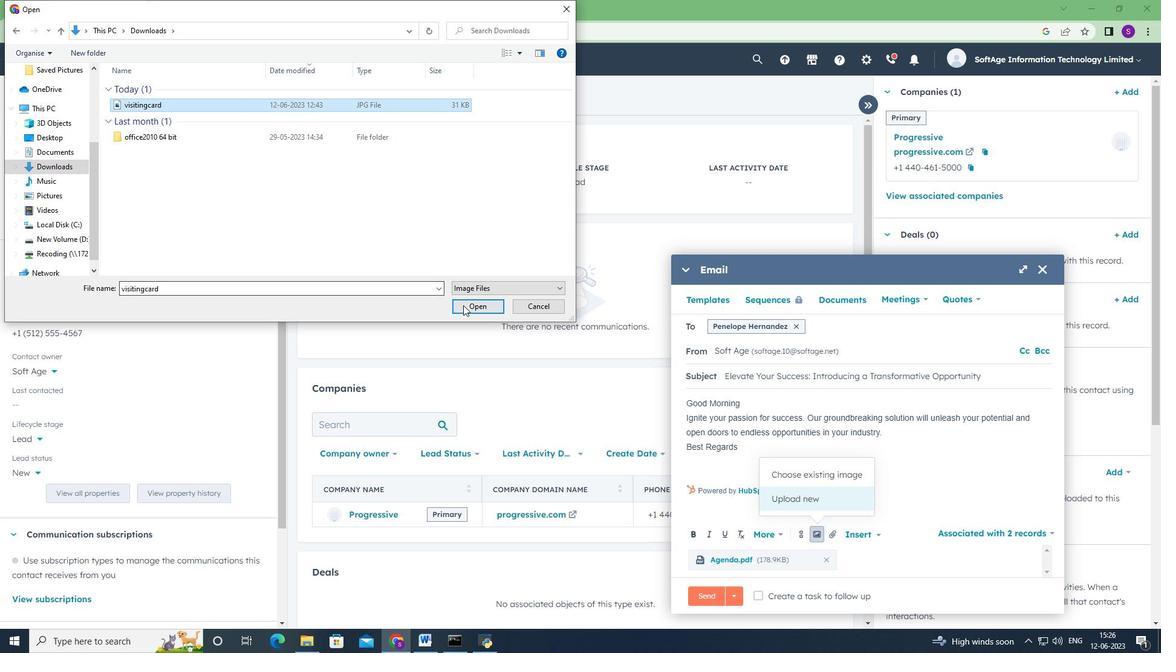 
Action: Mouse pressed left at (468, 306)
Screenshot: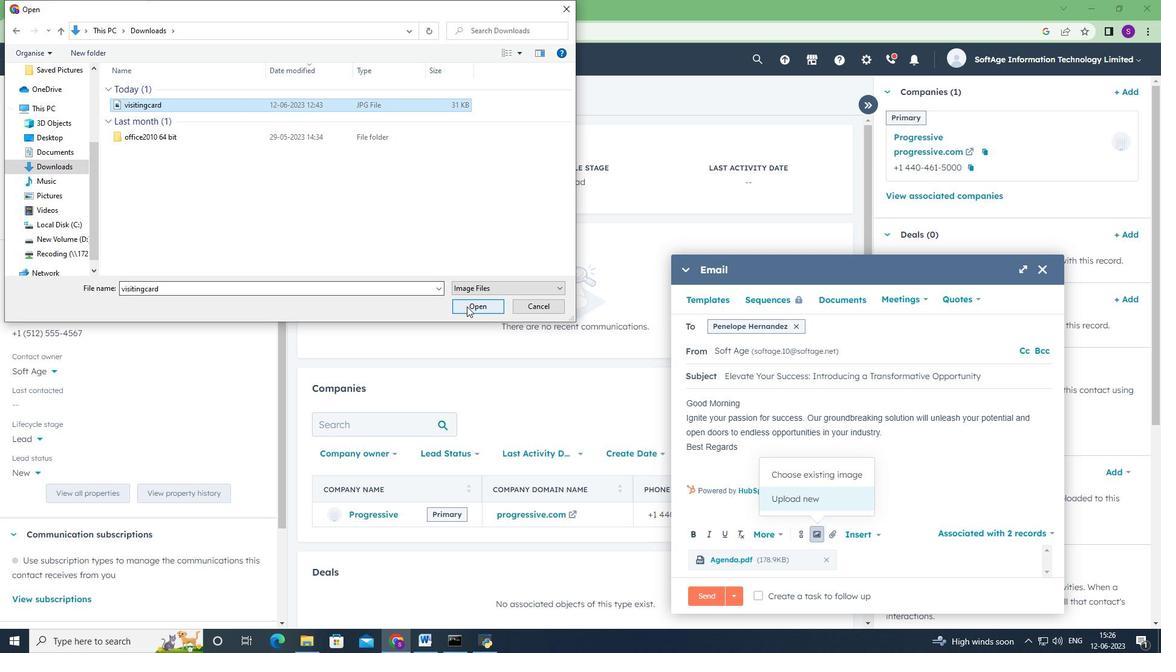 
Action: Mouse moved to (740, 340)
Screenshot: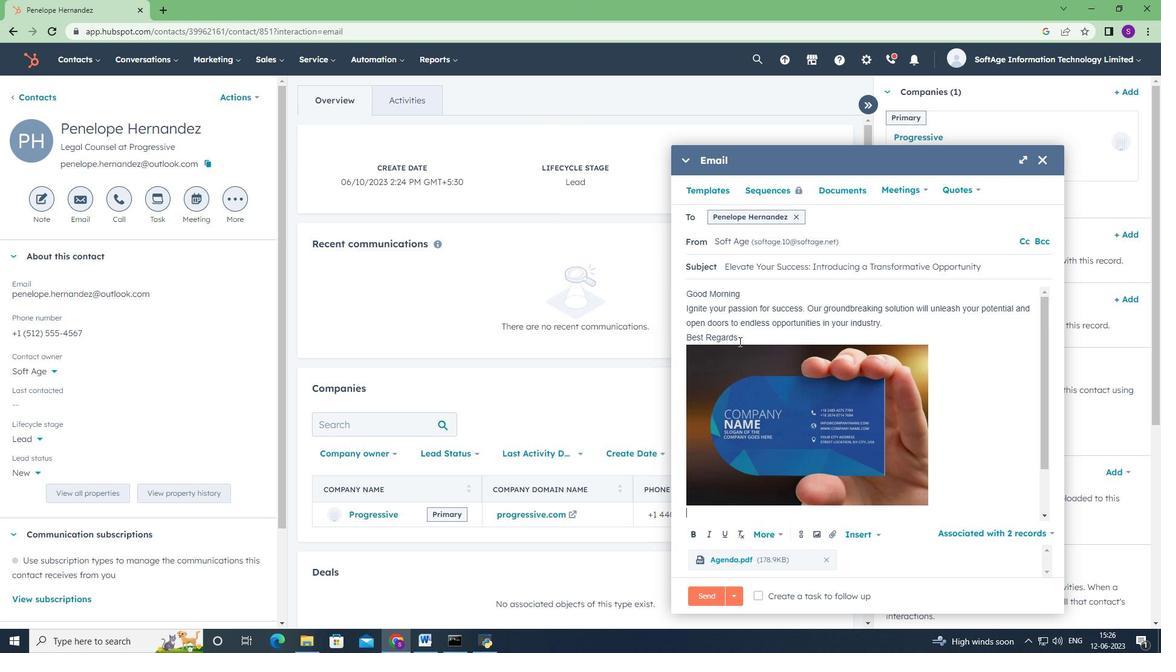 
Action: Mouse pressed left at (740, 340)
Screenshot: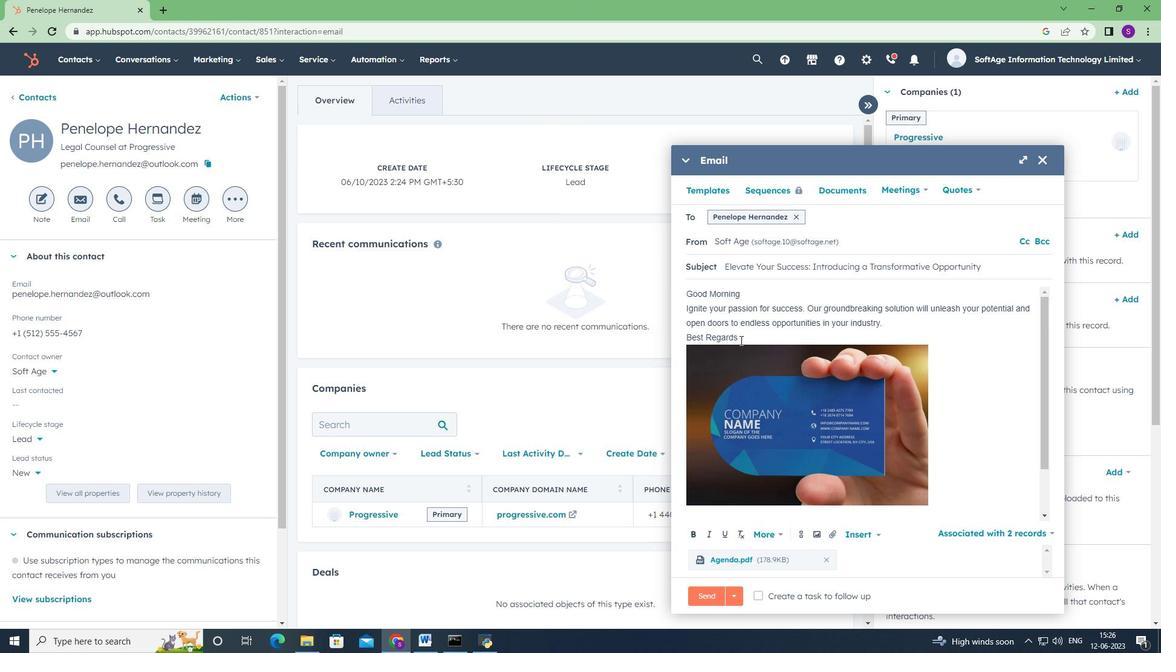 
Action: Mouse moved to (740, 339)
Screenshot: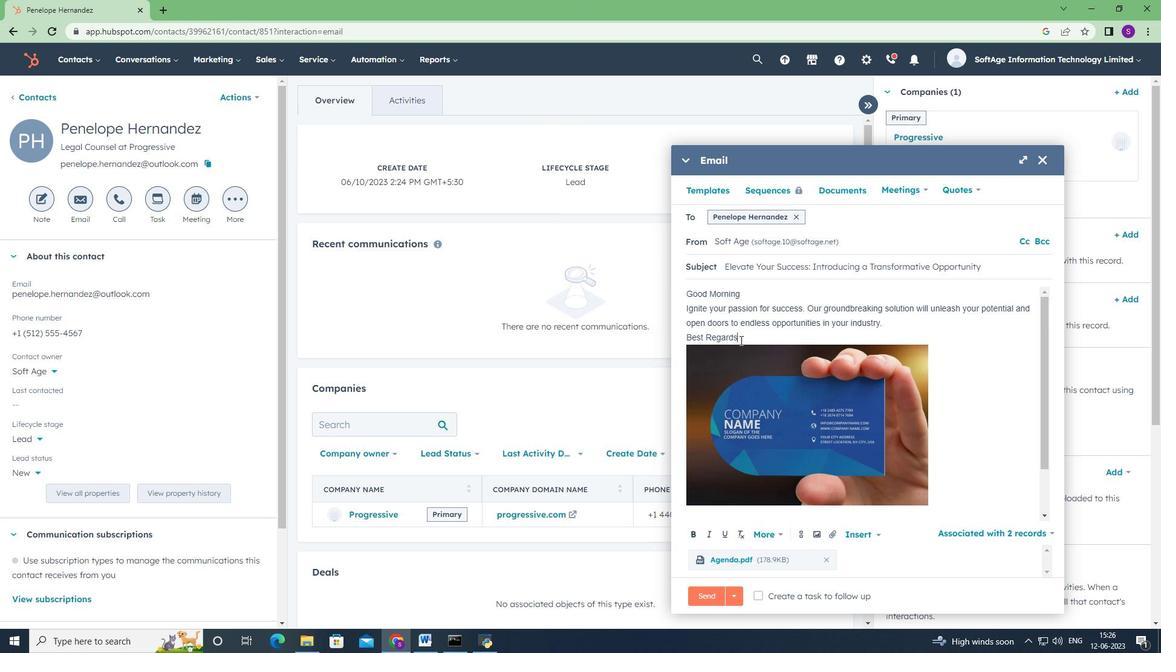 
Action: Key pressed <Key.enter><Key.shift>Wechat<Key.space>
Screenshot: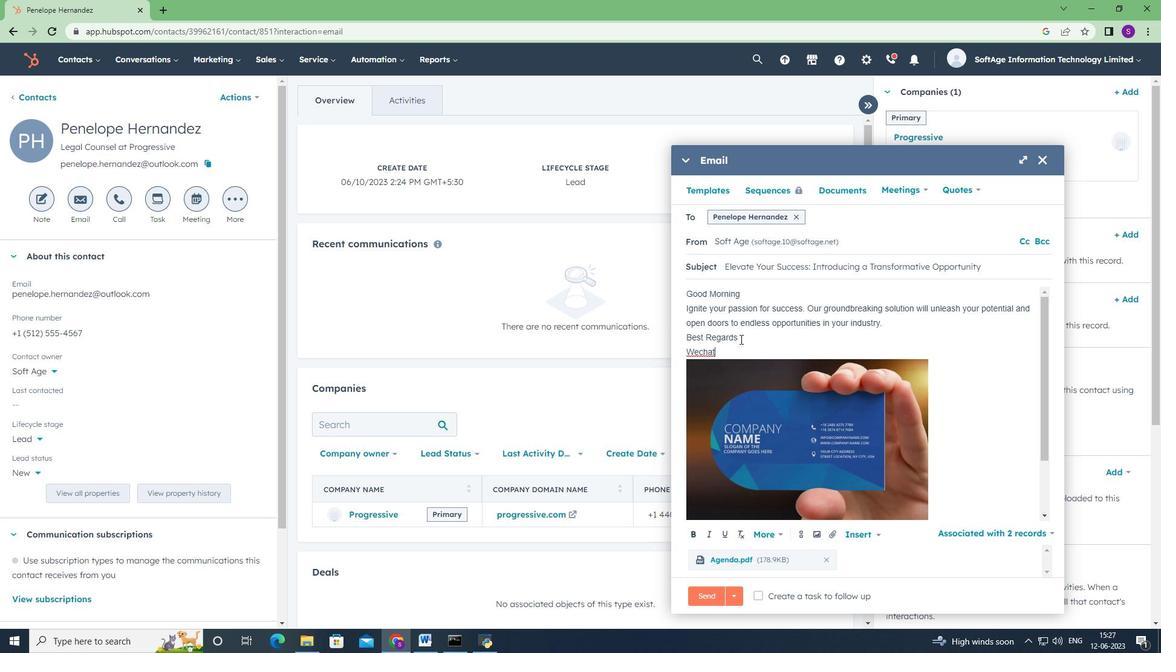 
Action: Mouse moved to (800, 527)
Screenshot: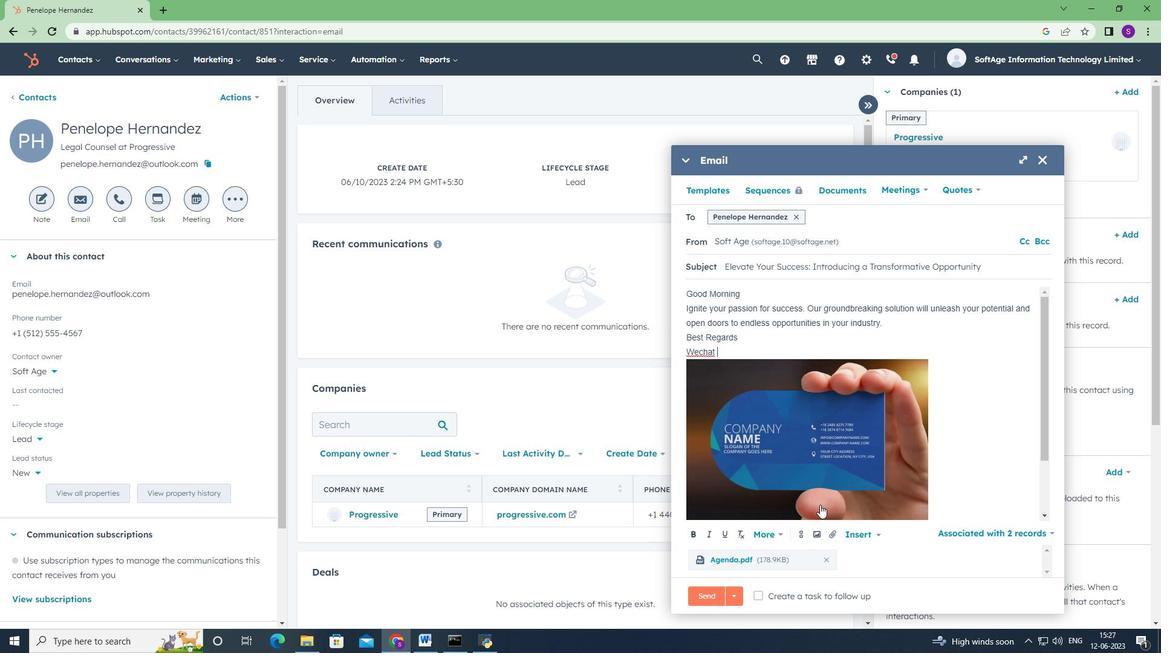 
Action: Mouse pressed left at (800, 527)
Screenshot: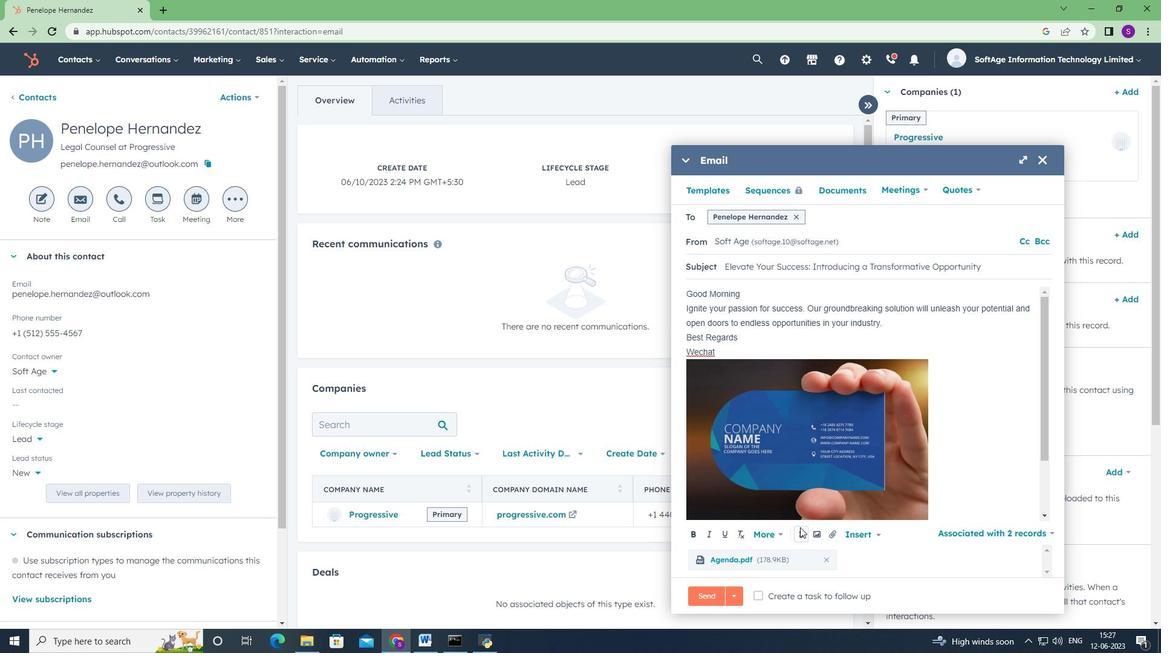 
Action: Mouse moved to (862, 451)
Screenshot: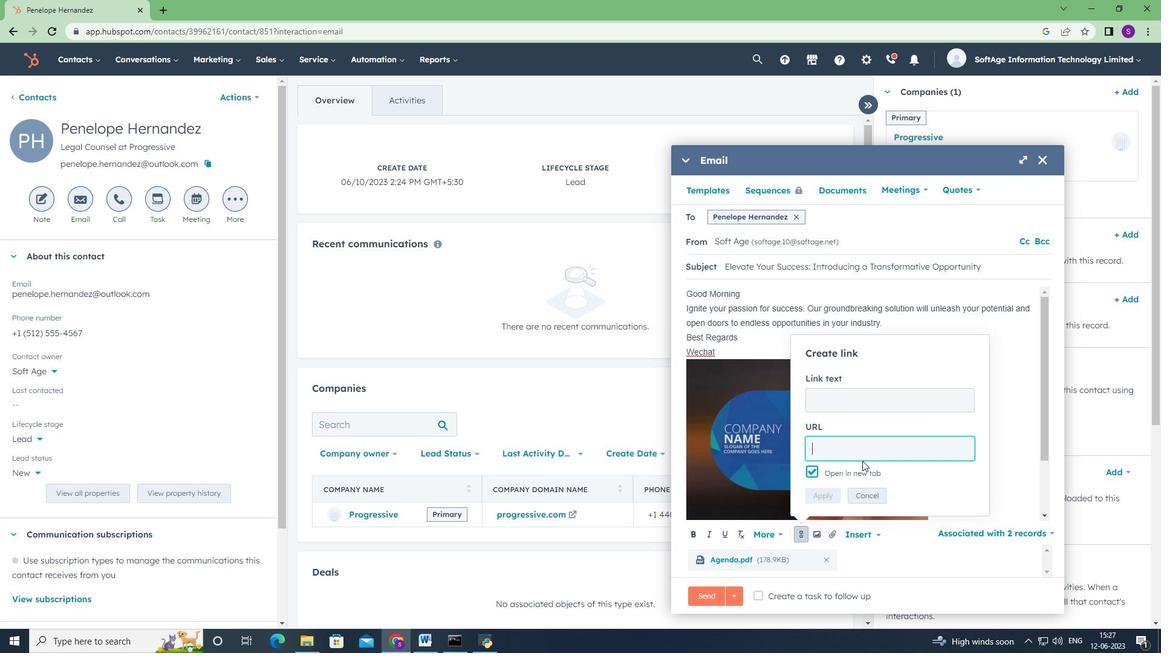 
Action: Key pressed www.wechat.com
Screenshot: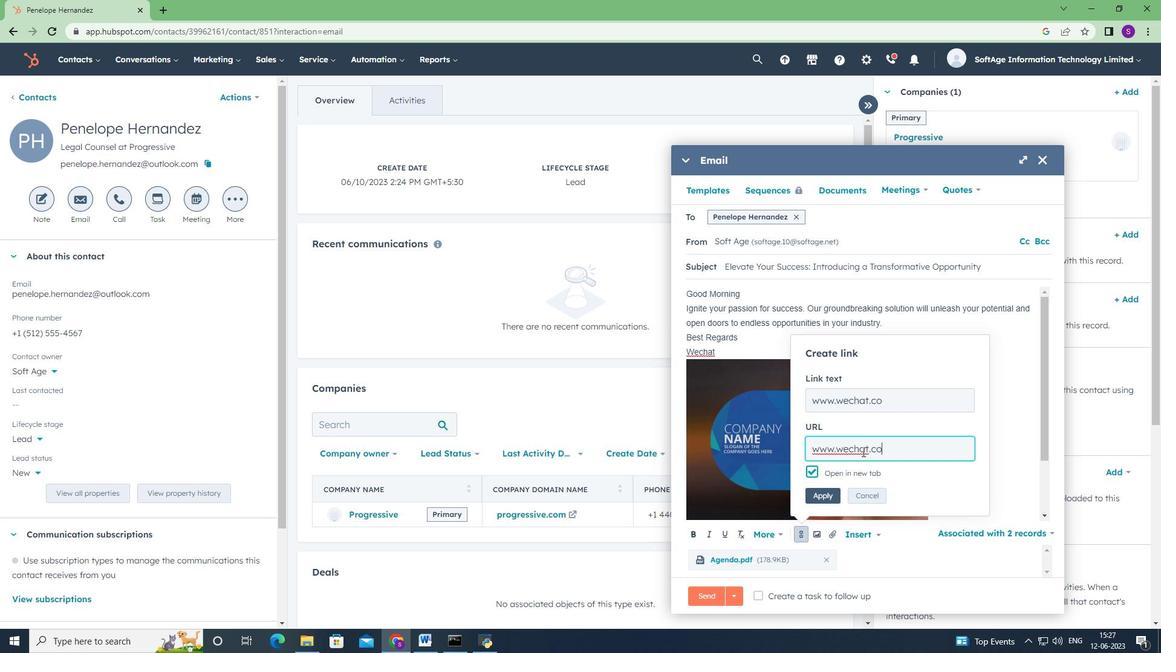 
Action: Mouse moved to (822, 497)
Screenshot: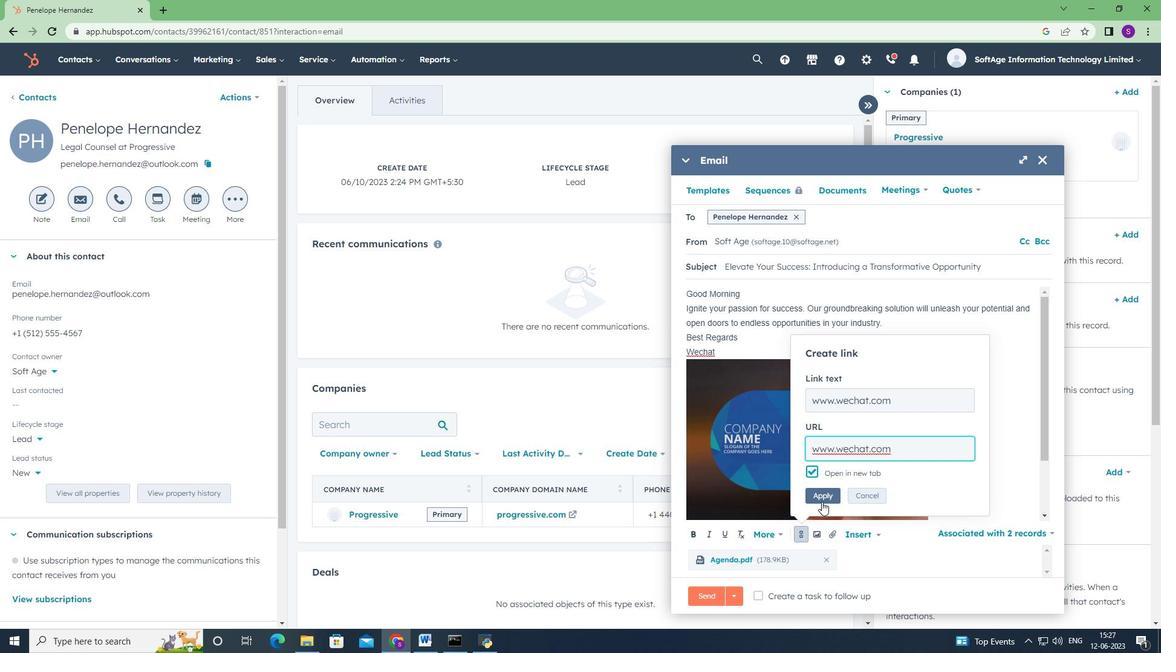 
Action: Mouse pressed left at (822, 497)
Screenshot: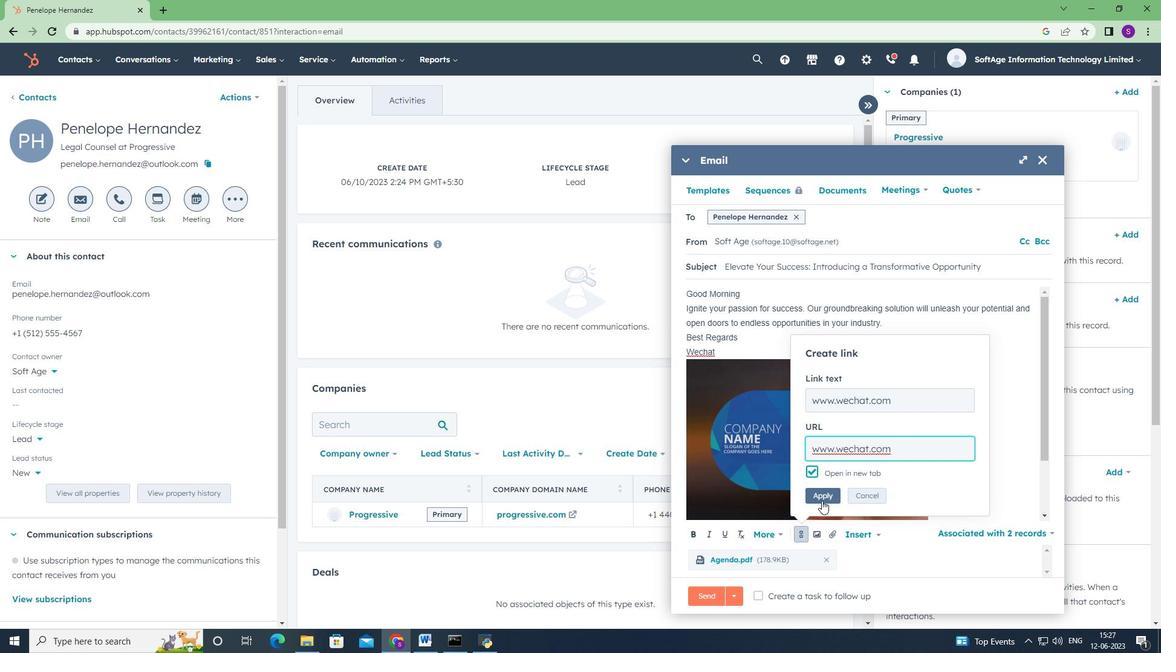 
Action: Mouse moved to (757, 594)
Screenshot: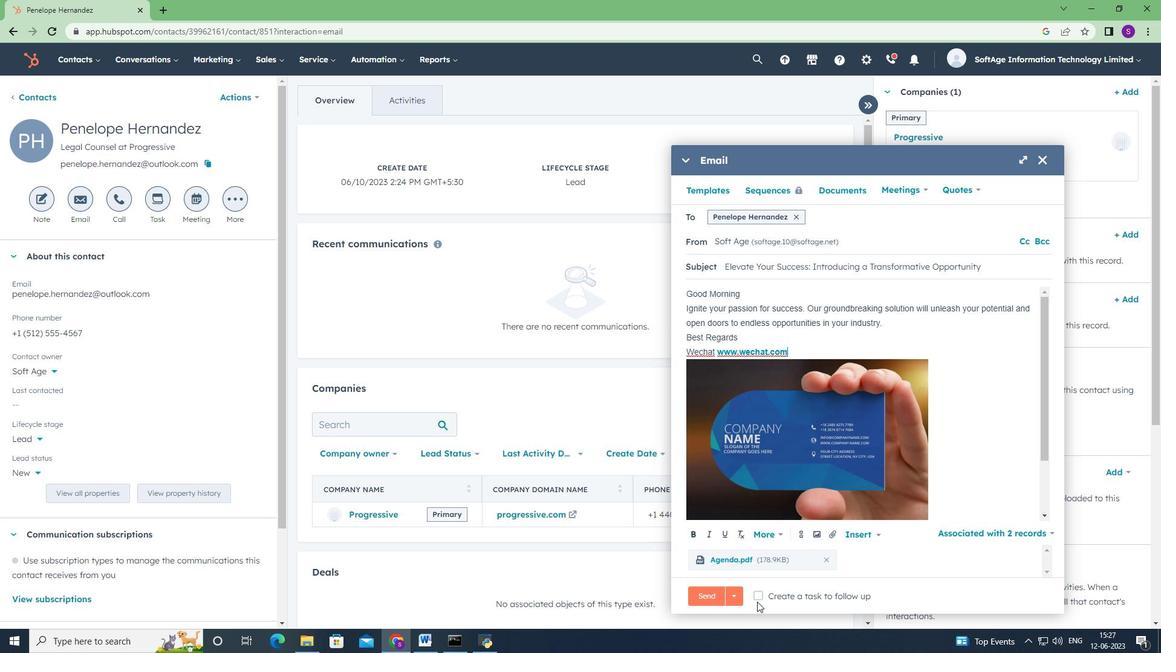 
Action: Mouse pressed left at (757, 594)
Screenshot: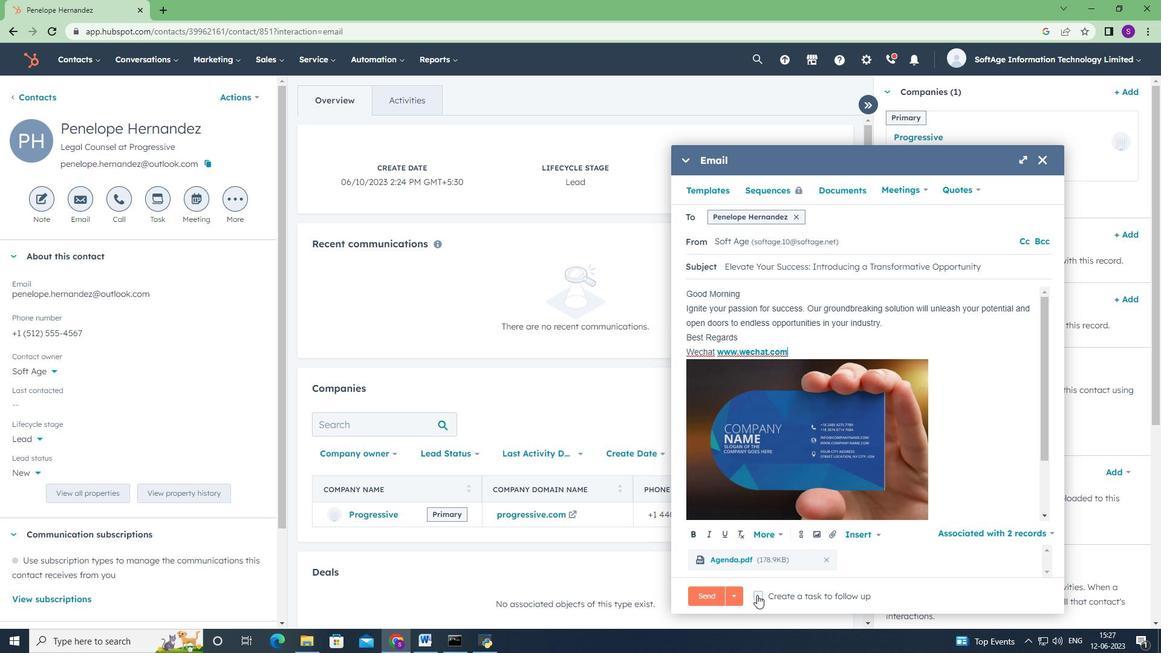 
Action: Mouse moved to (1004, 593)
Screenshot: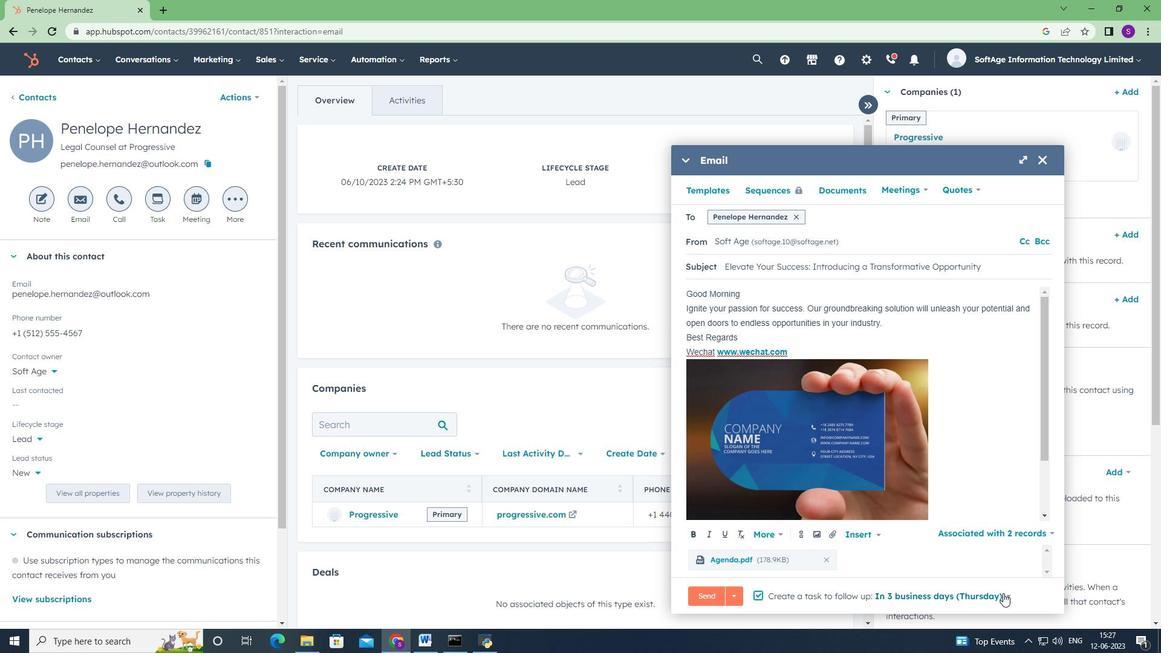 
Action: Mouse pressed left at (1004, 593)
Screenshot: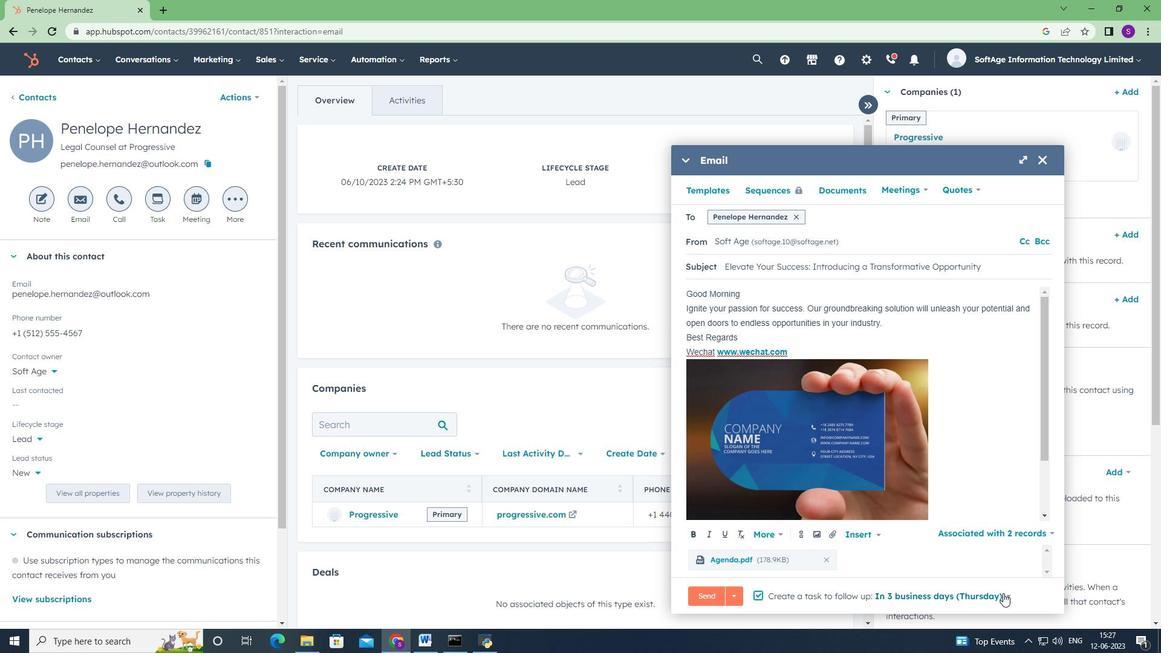 
Action: Mouse moved to (909, 506)
Screenshot: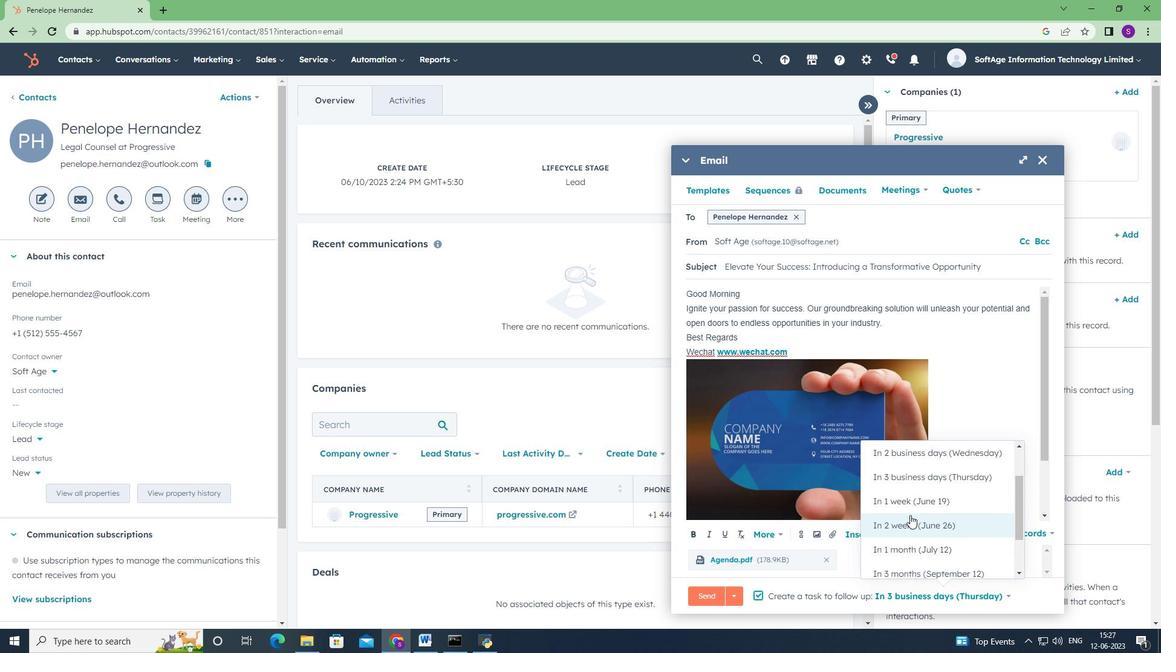 
Action: Mouse pressed left at (909, 506)
Screenshot: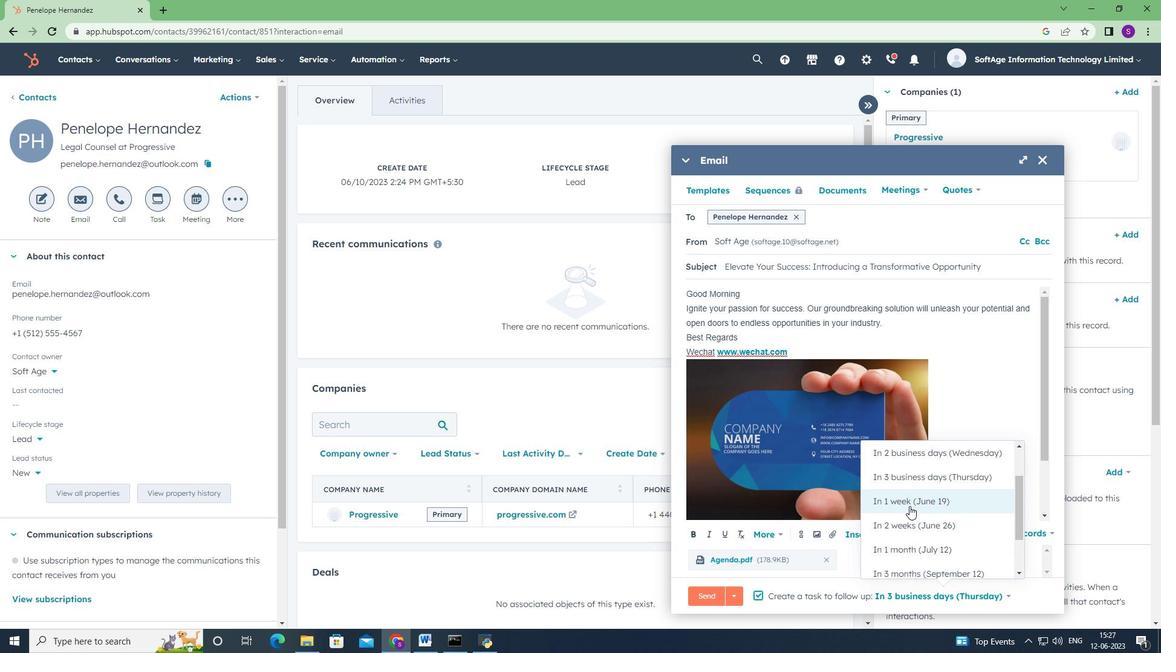
Action: Mouse moved to (710, 595)
Screenshot: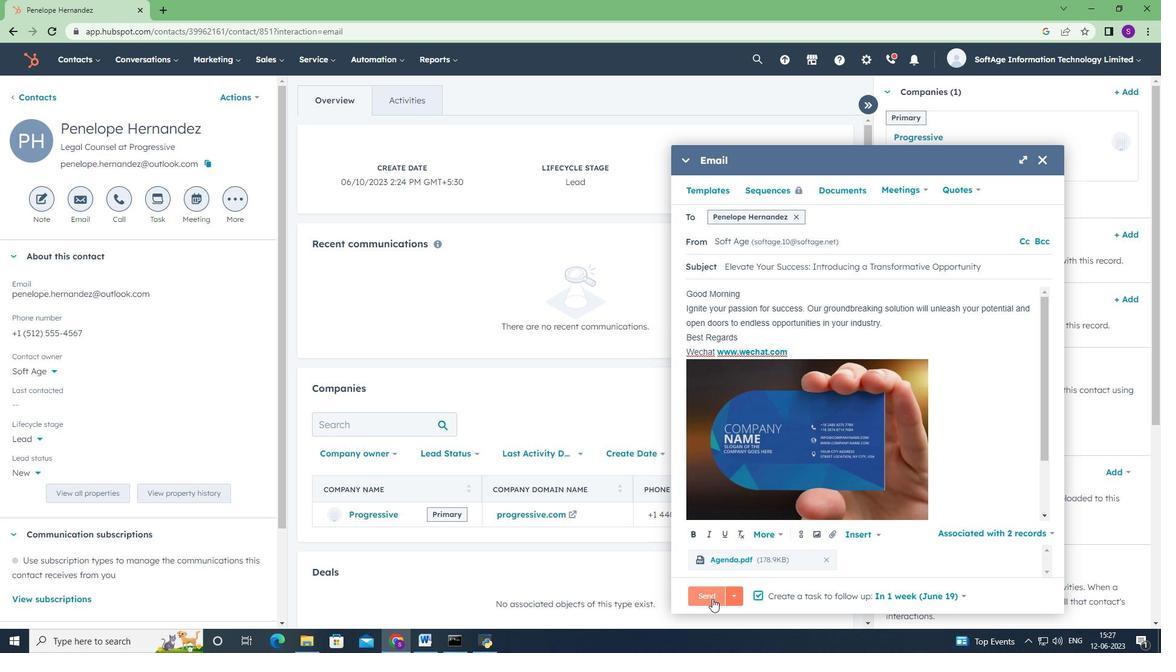 
Action: Mouse pressed left at (710, 595)
Screenshot: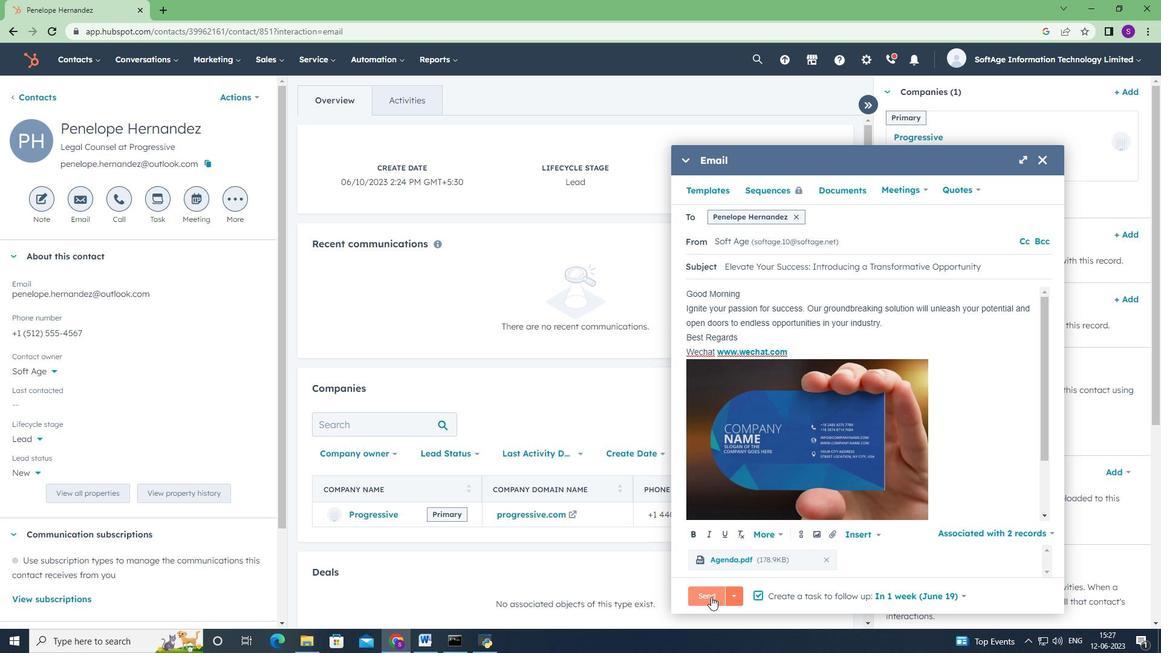 
Action: Mouse moved to (682, 504)
Screenshot: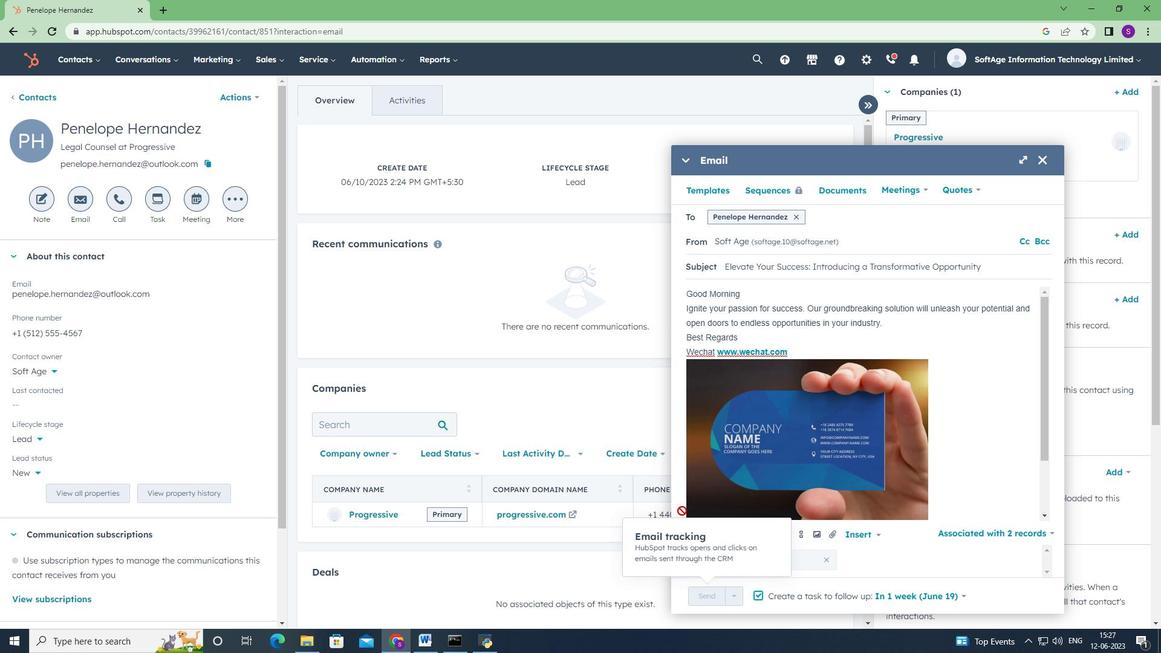 
